 Task: Create a due date automation trigger when advanced on, on the tuesday of the week before a card is due add fields without custom field "Resume" set to a date between 1 and 7 days ago at 11:00 AM.
Action: Mouse moved to (845, 258)
Screenshot: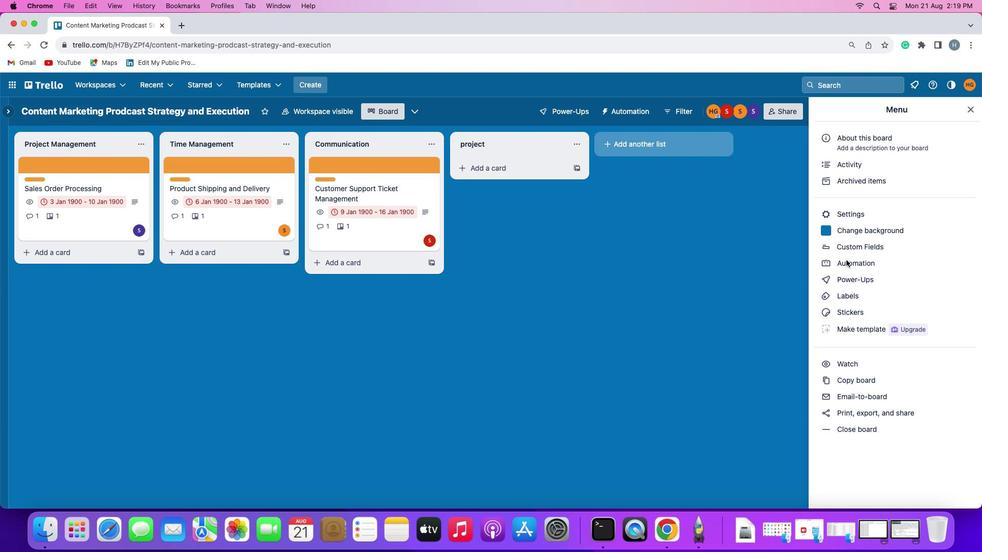 
Action: Mouse pressed left at (845, 258)
Screenshot: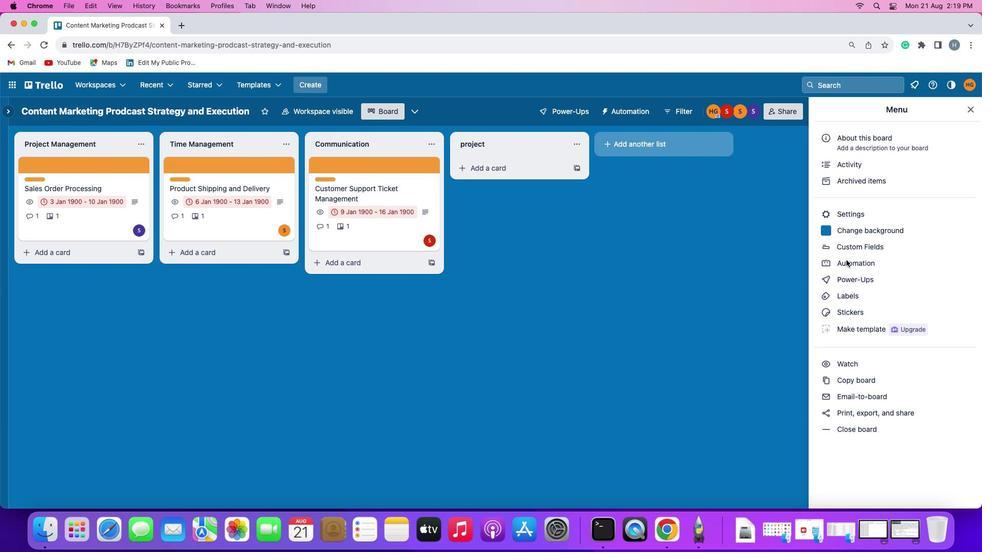 
Action: Mouse pressed left at (845, 258)
Screenshot: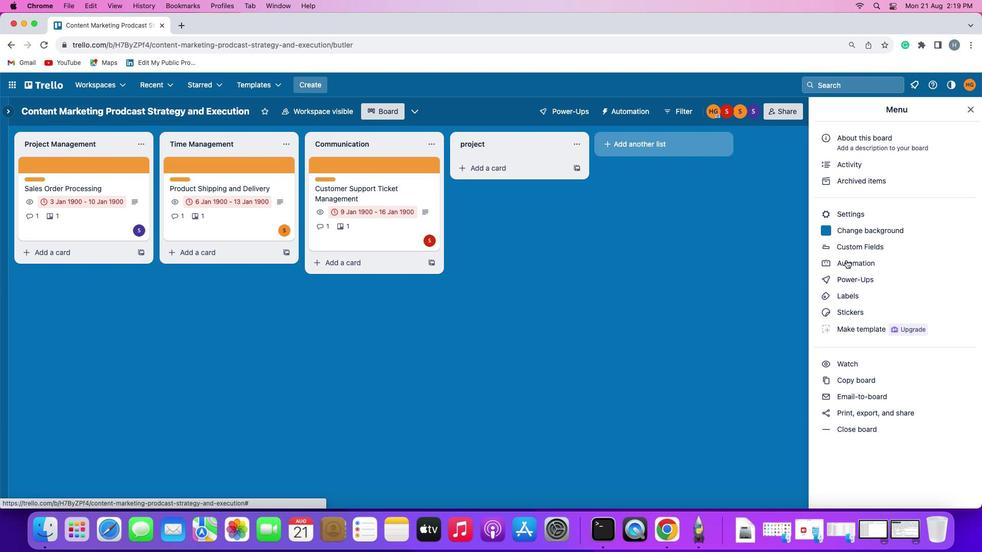 
Action: Mouse moved to (40, 242)
Screenshot: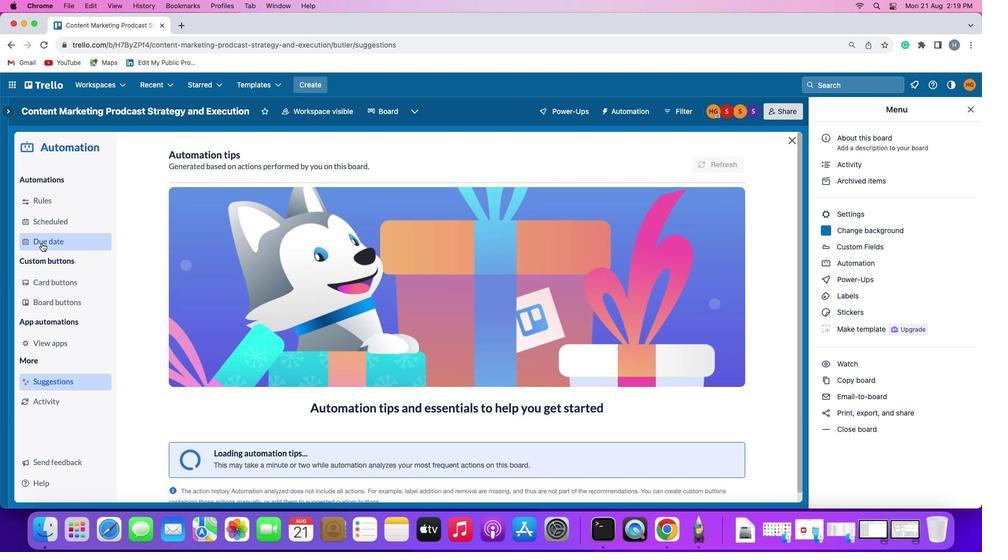 
Action: Mouse pressed left at (40, 242)
Screenshot: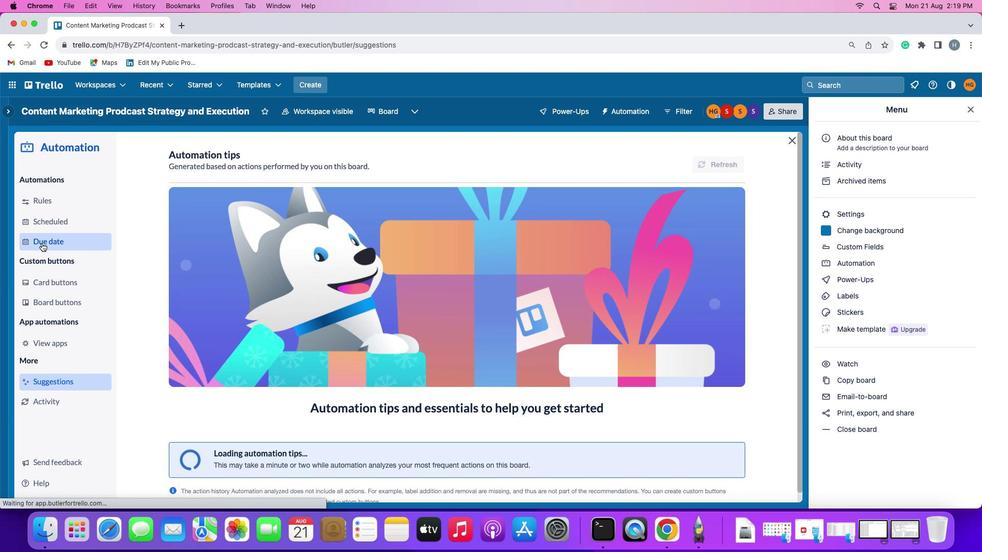 
Action: Mouse moved to (667, 154)
Screenshot: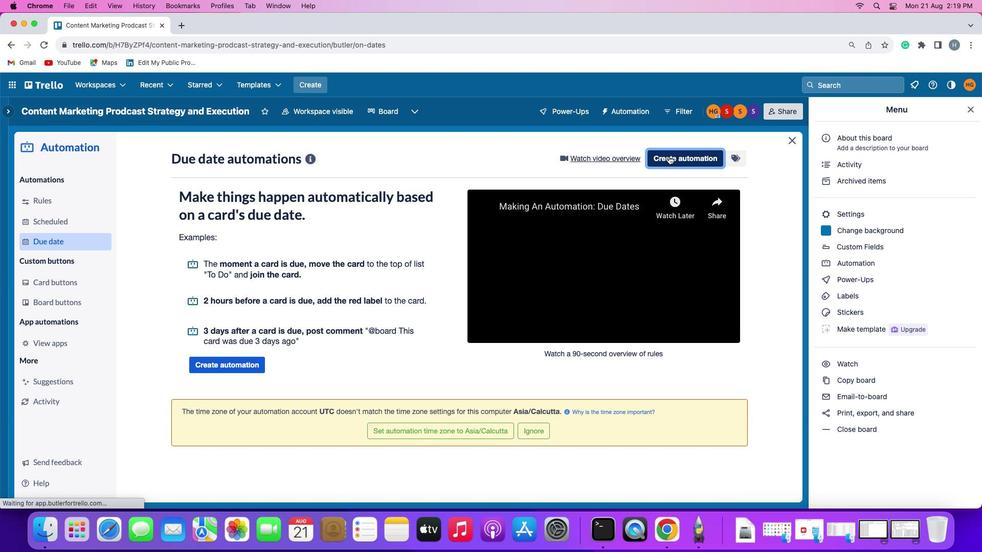 
Action: Mouse pressed left at (667, 154)
Screenshot: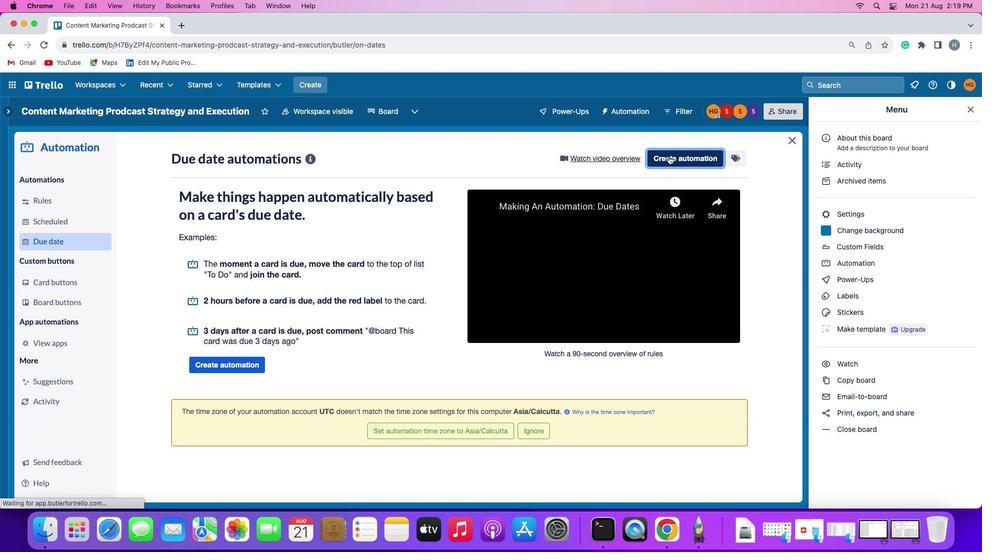 
Action: Mouse moved to (209, 257)
Screenshot: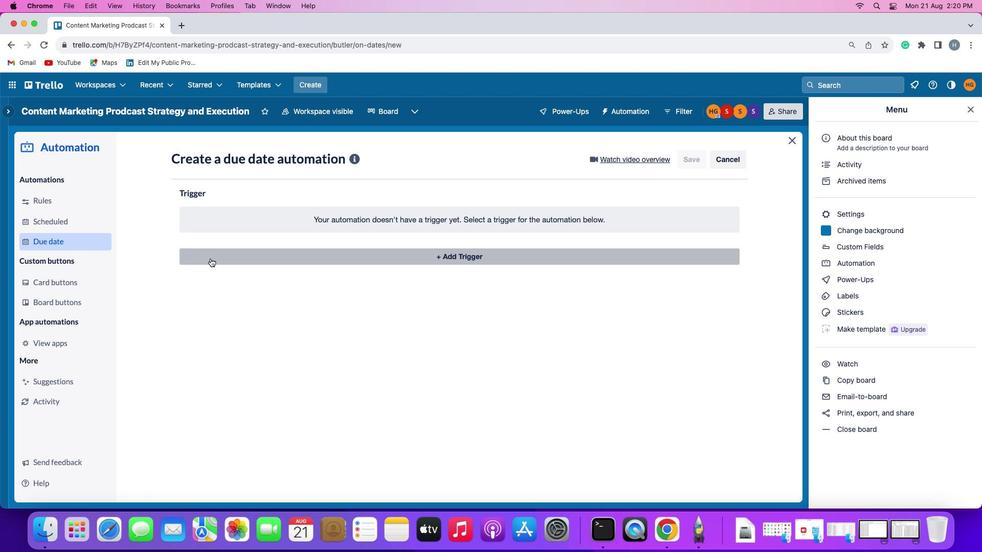 
Action: Mouse pressed left at (209, 257)
Screenshot: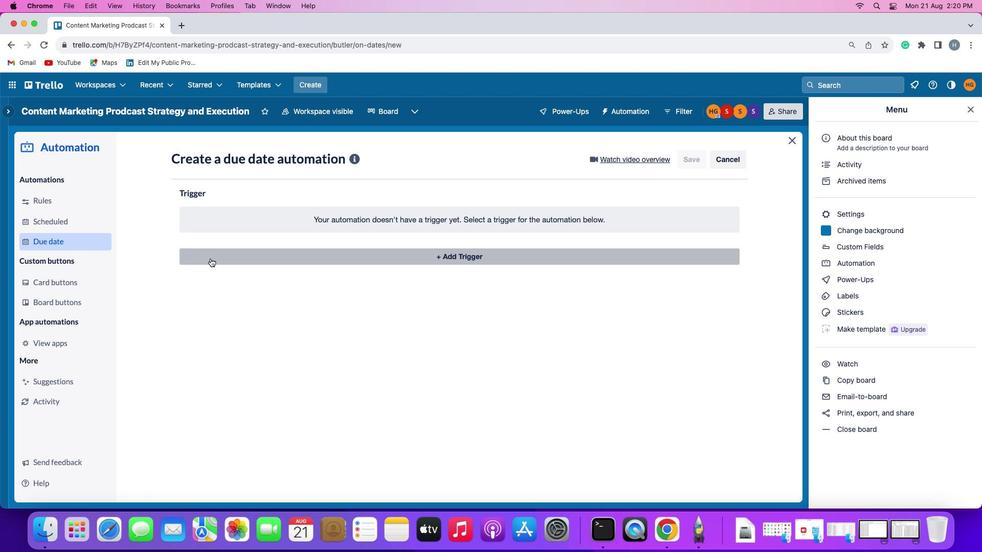 
Action: Mouse moved to (221, 444)
Screenshot: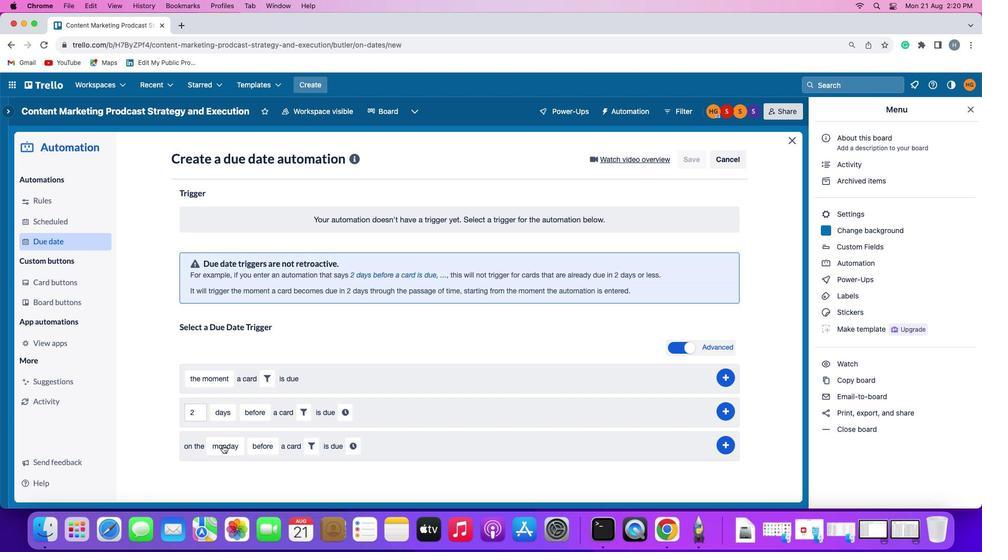 
Action: Mouse pressed left at (221, 444)
Screenshot: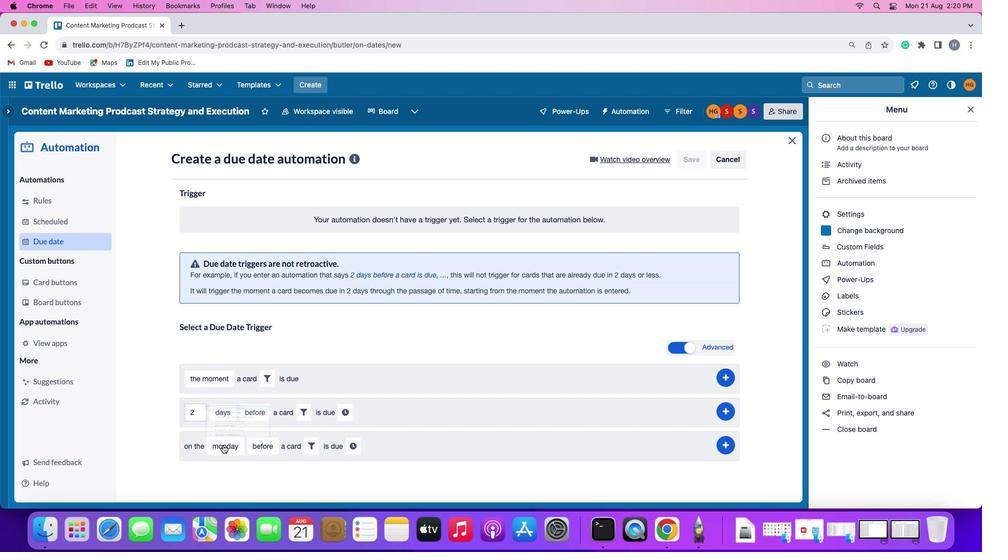 
Action: Mouse moved to (240, 324)
Screenshot: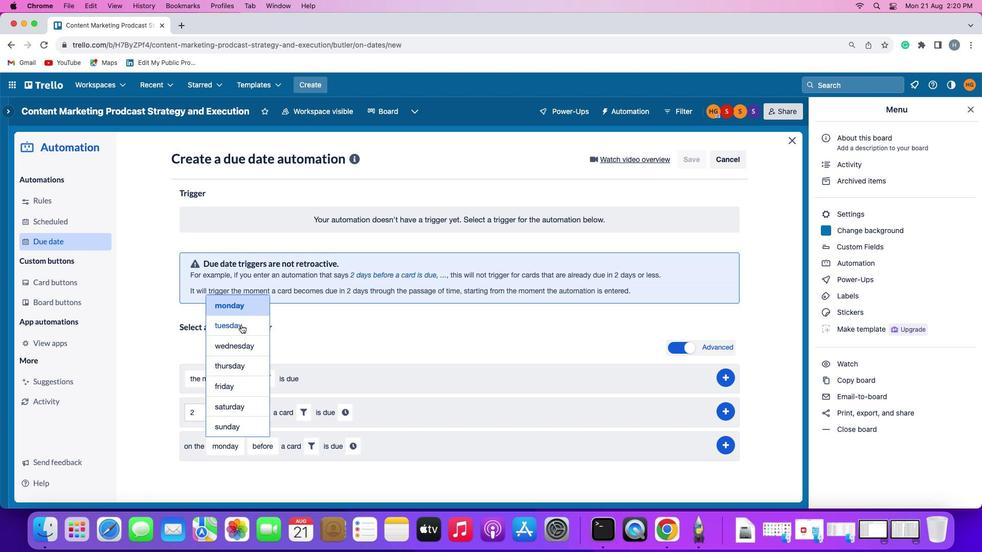 
Action: Mouse pressed left at (240, 324)
Screenshot: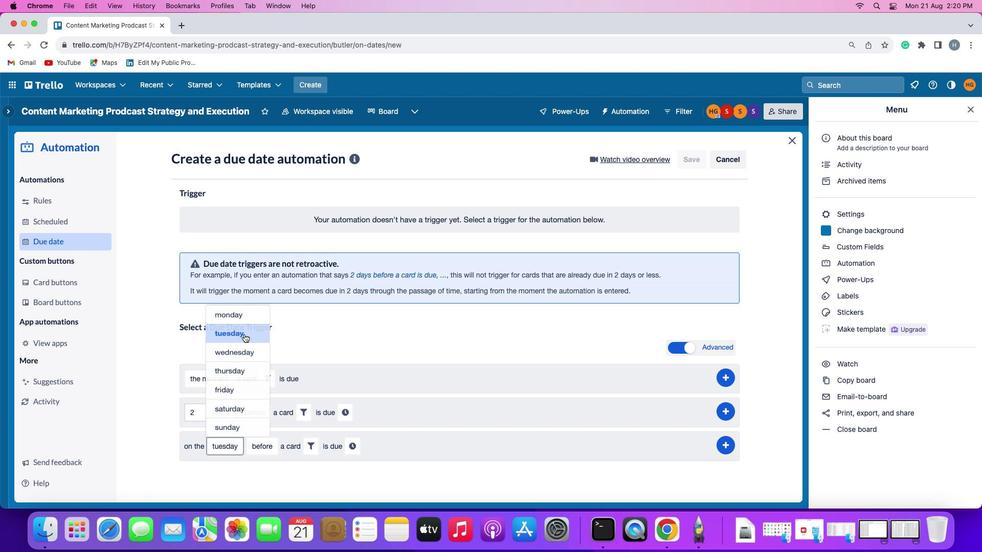 
Action: Mouse moved to (268, 444)
Screenshot: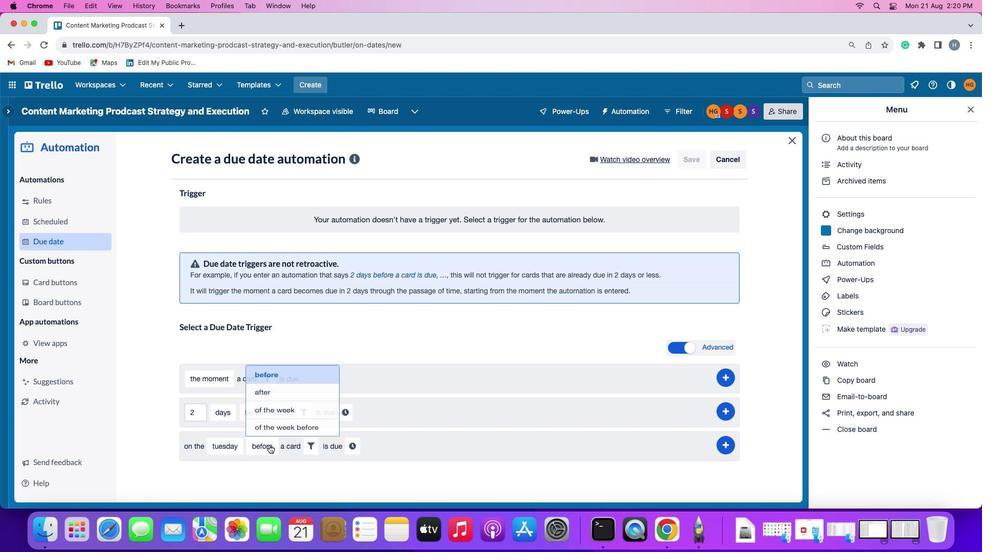 
Action: Mouse pressed left at (268, 444)
Screenshot: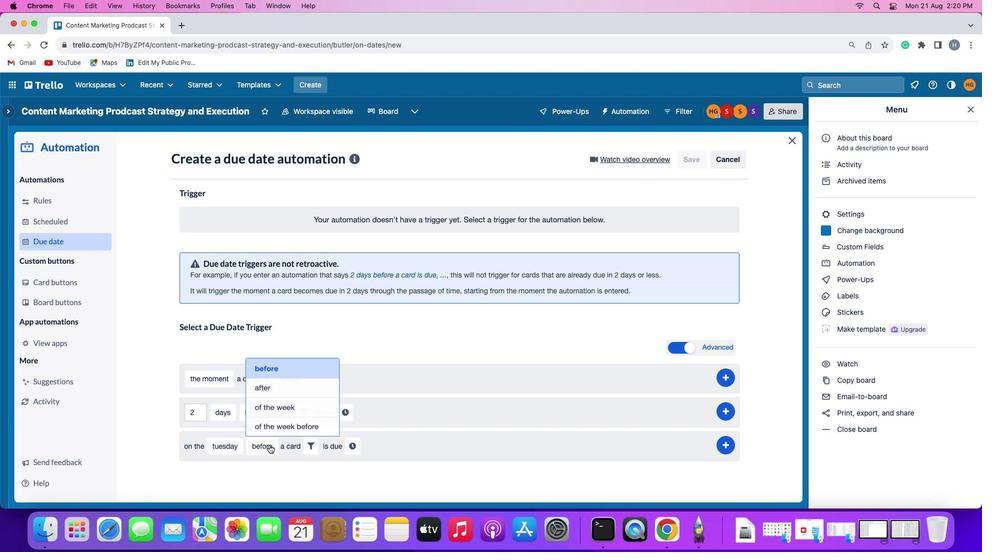 
Action: Mouse moved to (275, 426)
Screenshot: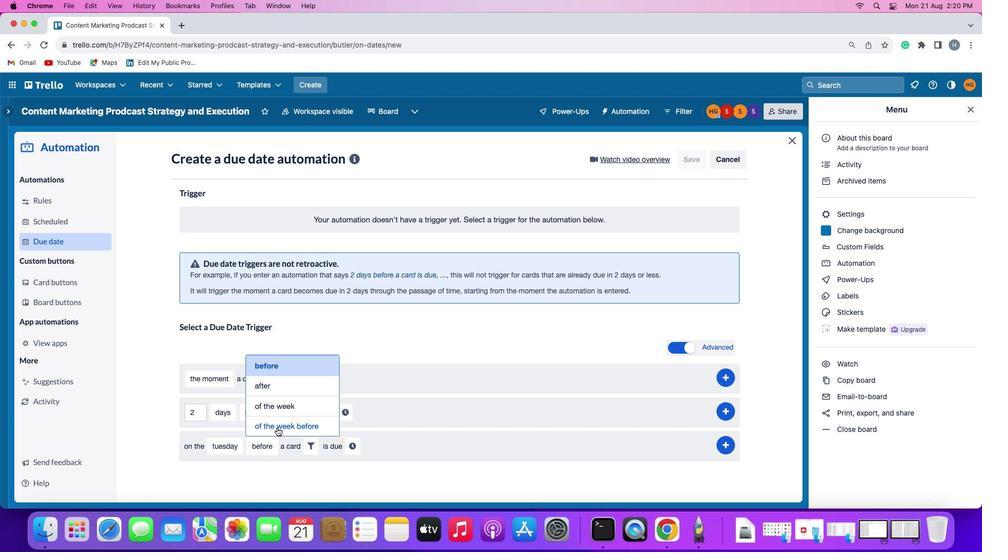
Action: Mouse pressed left at (275, 426)
Screenshot: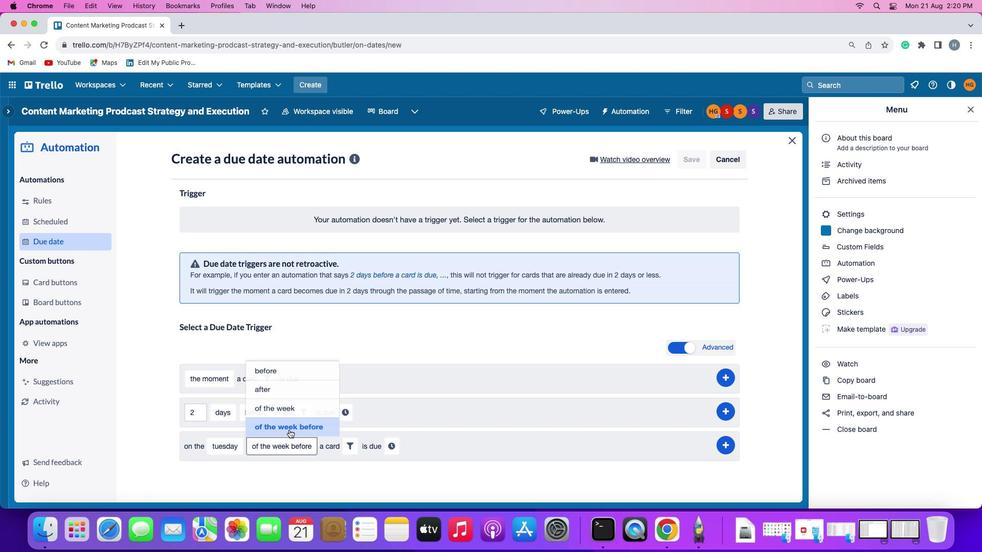 
Action: Mouse moved to (344, 441)
Screenshot: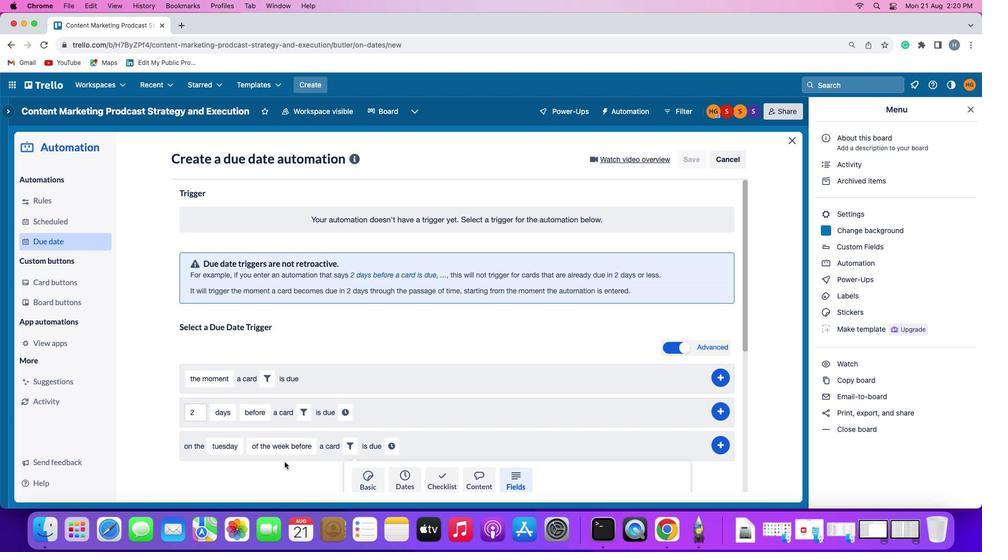 
Action: Mouse pressed left at (344, 441)
Screenshot: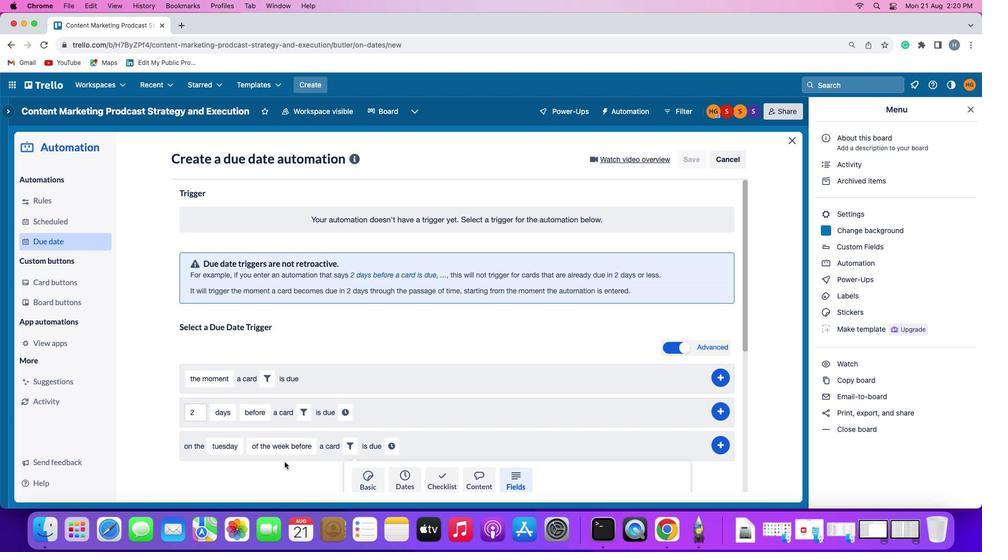 
Action: Mouse moved to (281, 461)
Screenshot: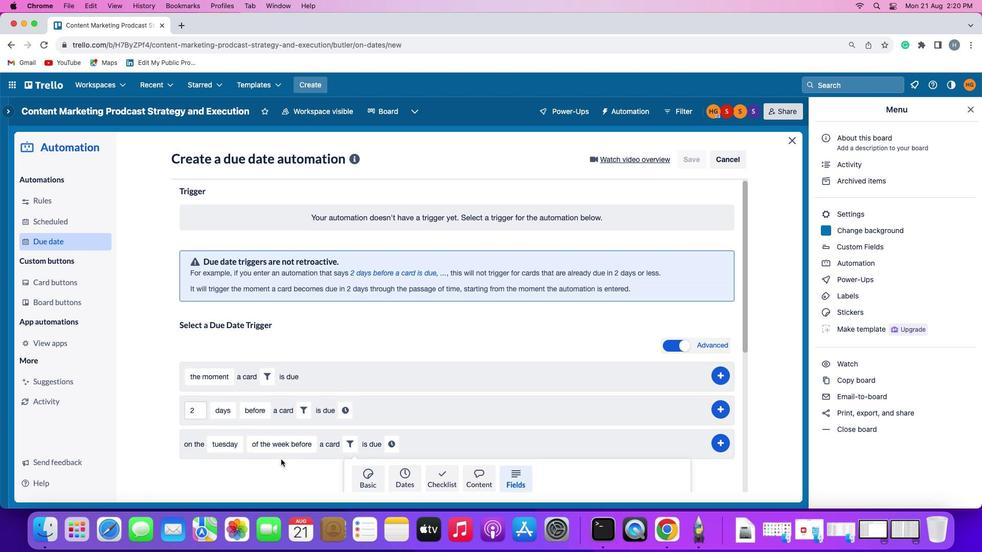 
Action: Mouse scrolled (281, 461) with delta (0, -1)
Screenshot: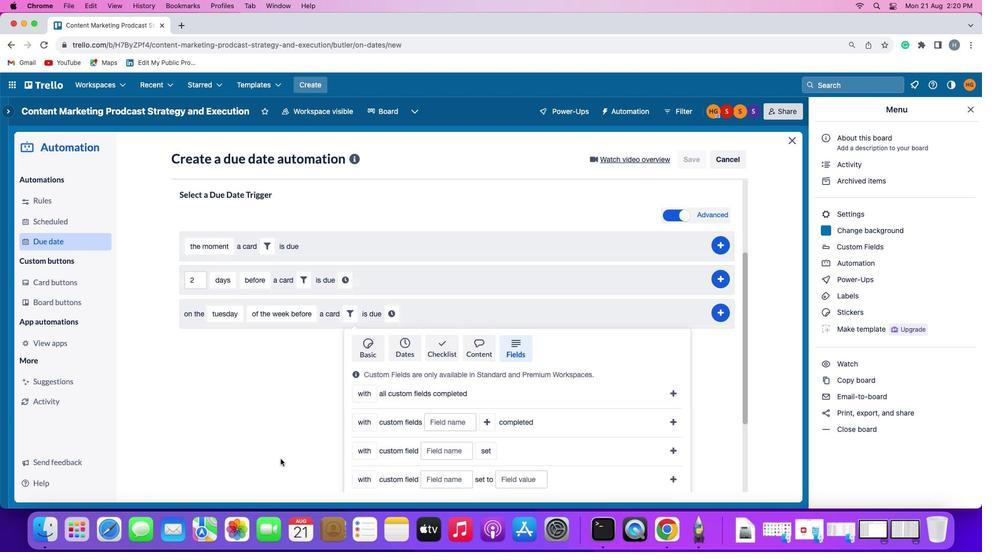 
Action: Mouse scrolled (281, 461) with delta (0, -1)
Screenshot: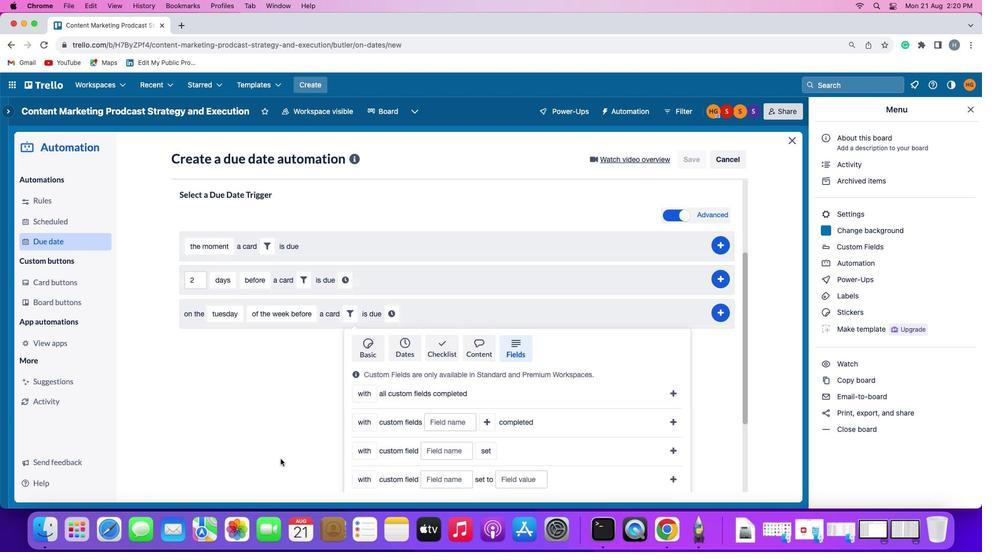 
Action: Mouse scrolled (281, 461) with delta (0, -2)
Screenshot: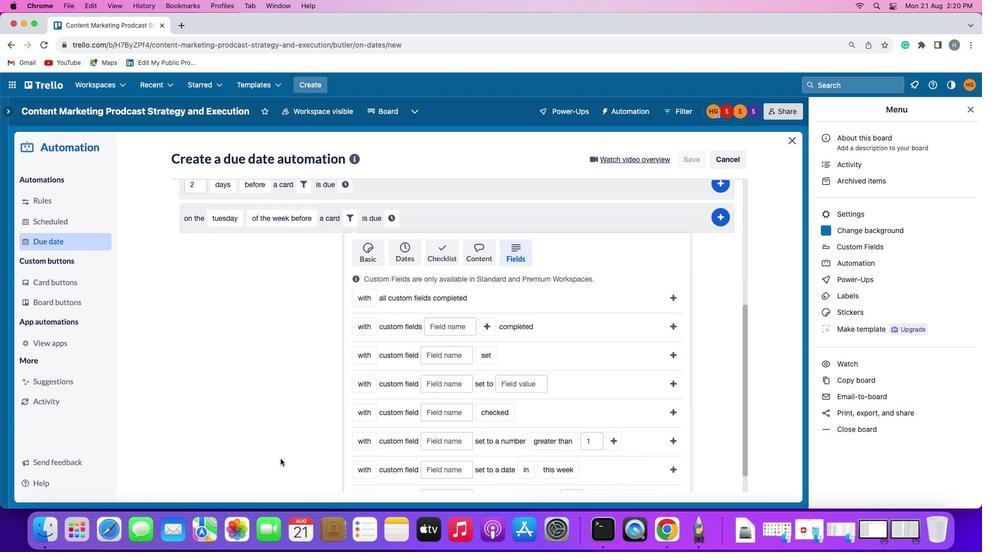 
Action: Mouse moved to (280, 461)
Screenshot: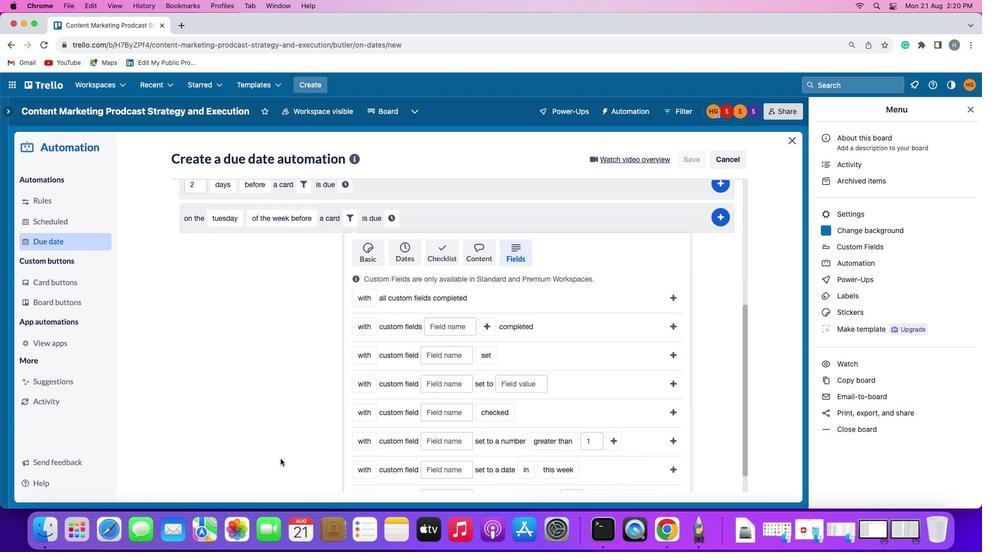 
Action: Mouse scrolled (280, 461) with delta (0, -3)
Screenshot: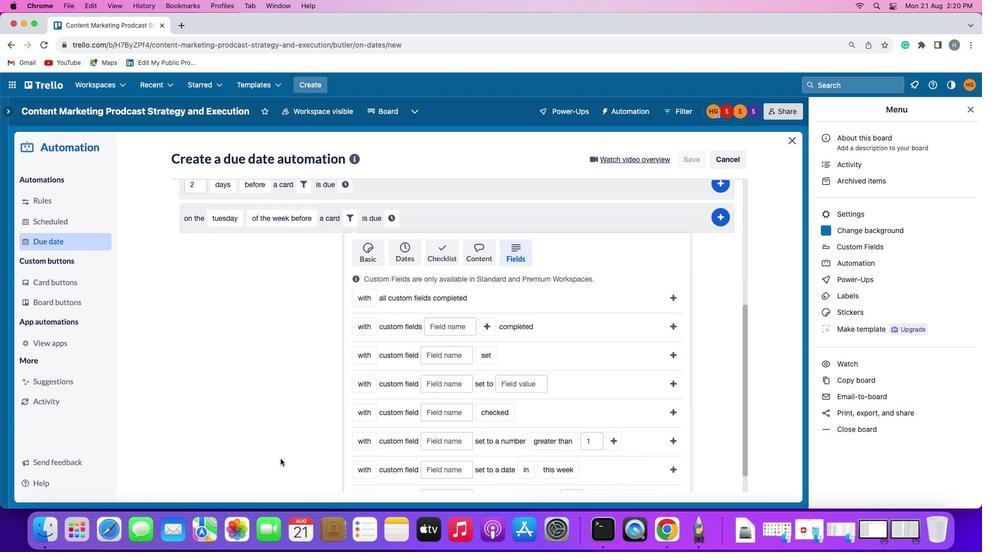 
Action: Mouse moved to (279, 458)
Screenshot: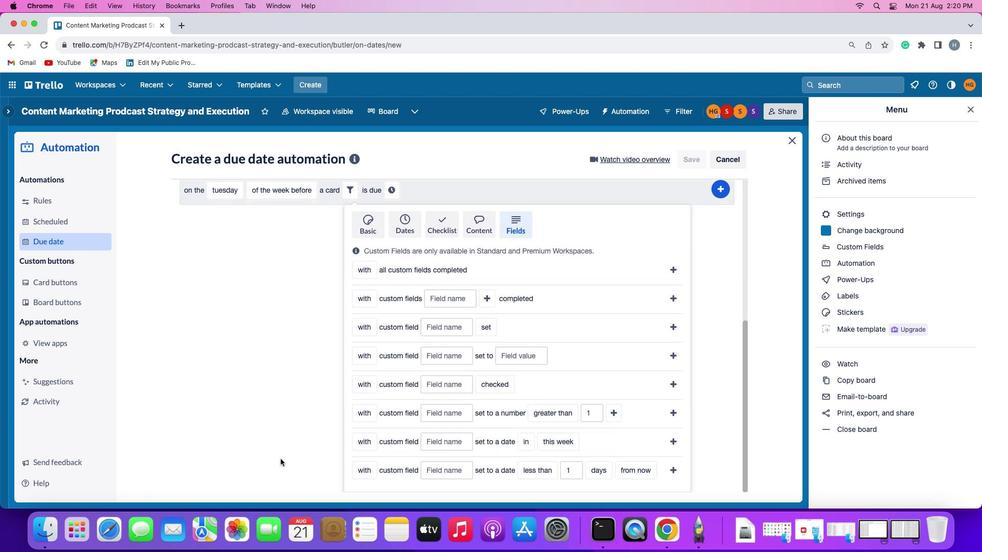 
Action: Mouse scrolled (279, 458) with delta (0, -3)
Screenshot: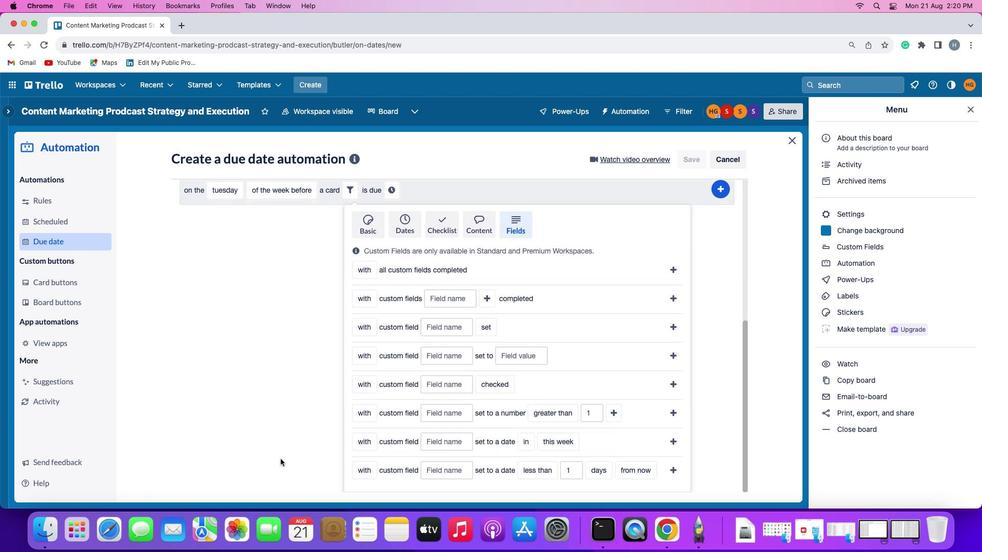 
Action: Mouse moved to (280, 457)
Screenshot: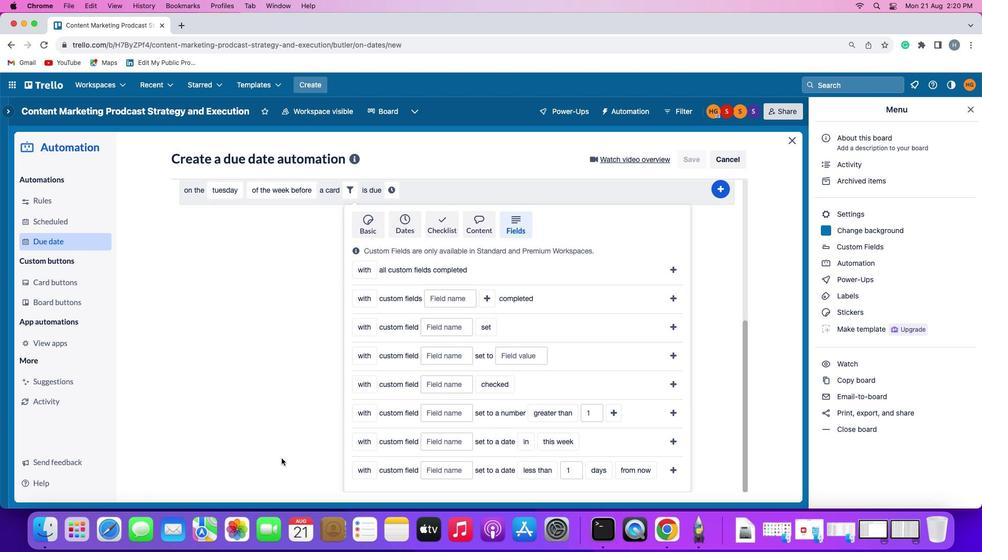 
Action: Mouse scrolled (280, 457) with delta (0, -1)
Screenshot: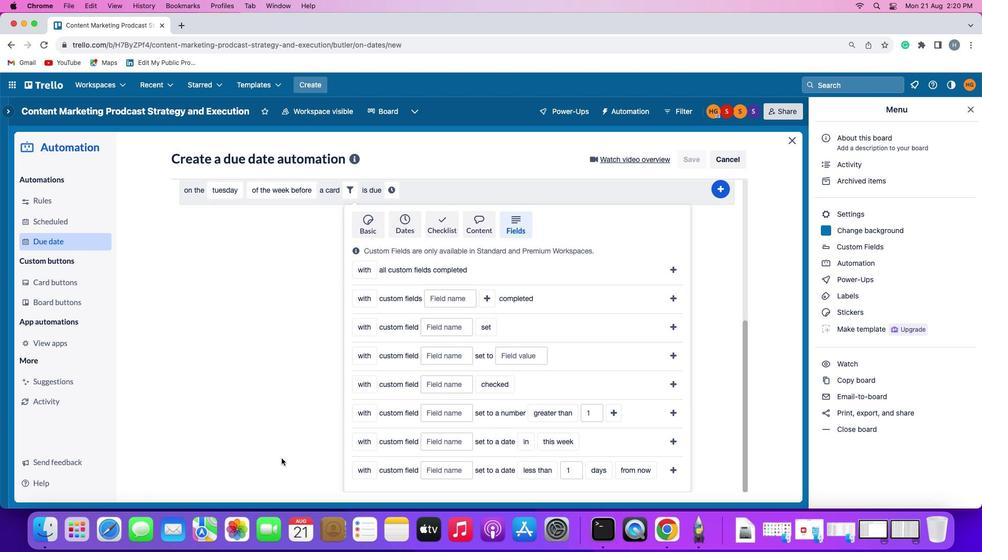 
Action: Mouse scrolled (280, 457) with delta (0, -1)
Screenshot: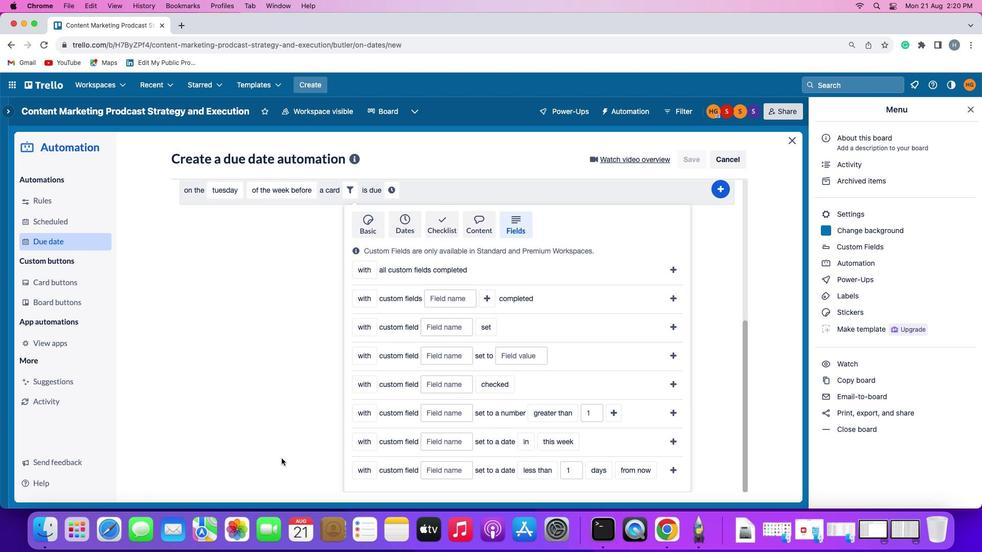 
Action: Mouse scrolled (280, 457) with delta (0, -2)
Screenshot: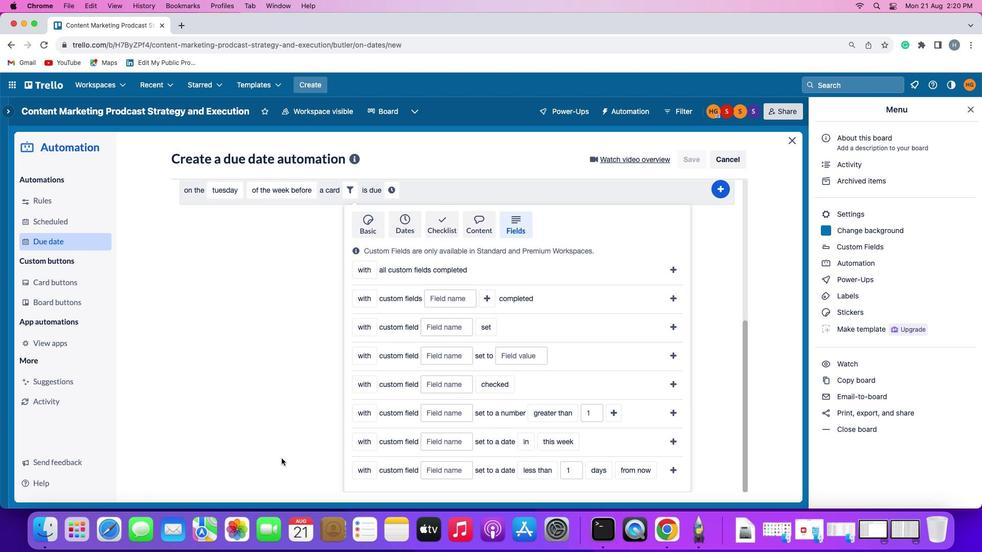 
Action: Mouse scrolled (280, 457) with delta (0, -3)
Screenshot: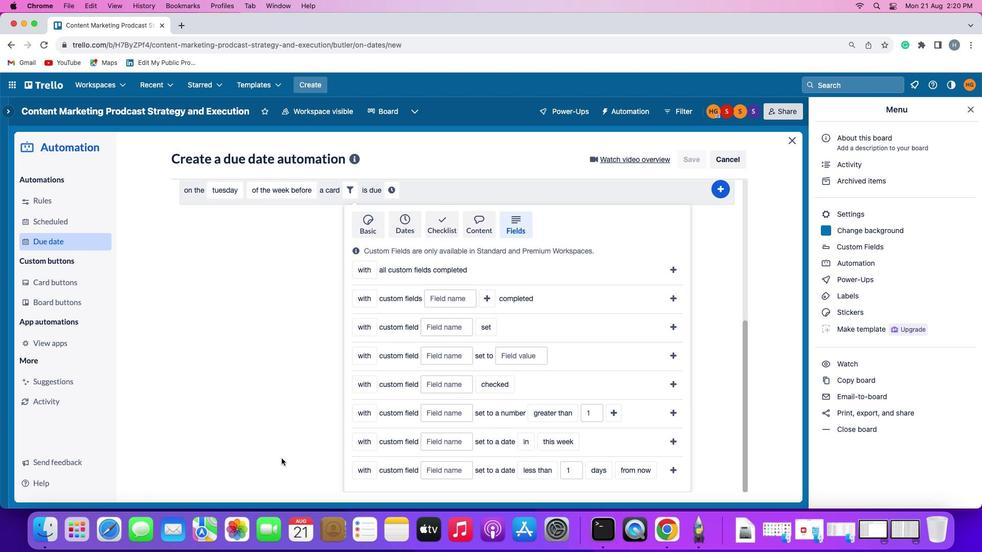
Action: Mouse scrolled (280, 457) with delta (0, -3)
Screenshot: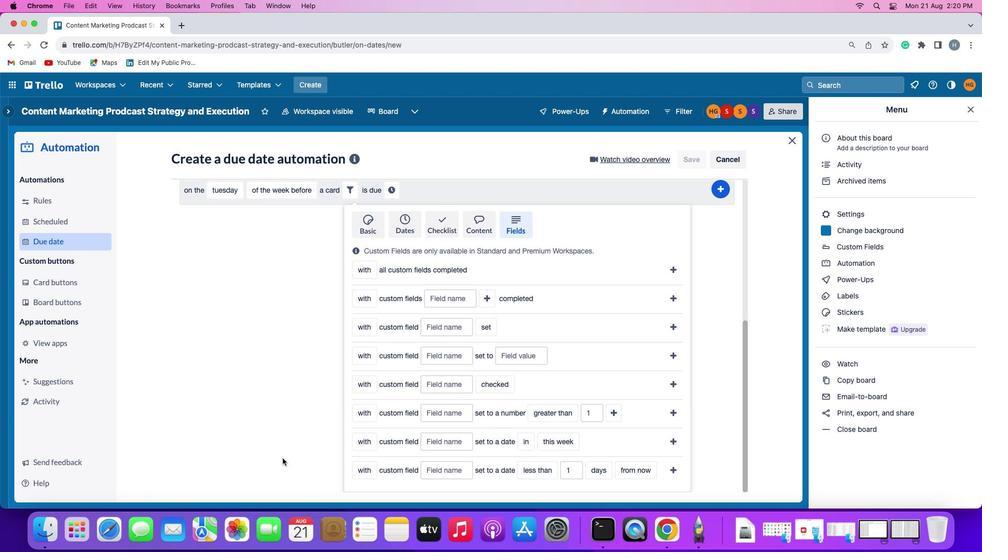 
Action: Mouse moved to (353, 467)
Screenshot: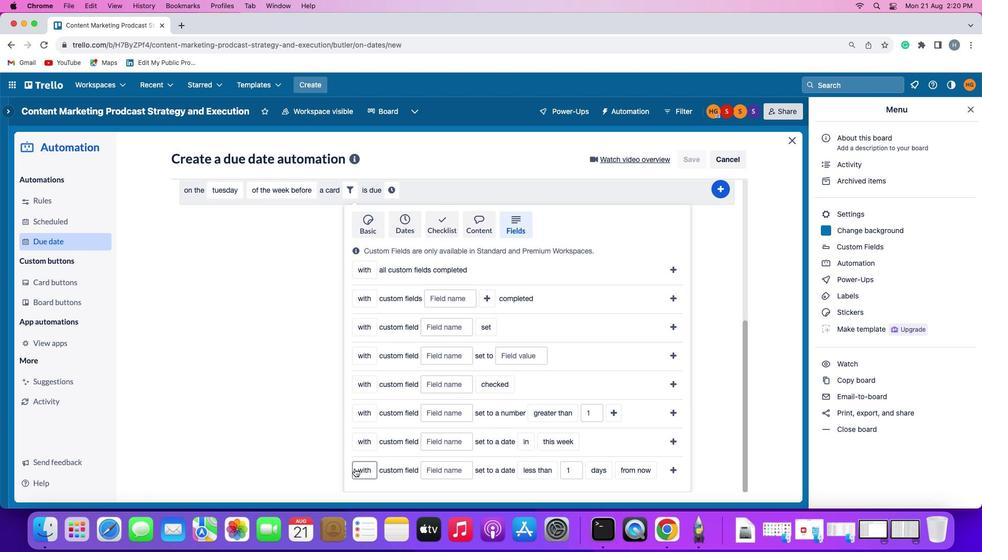 
Action: Mouse pressed left at (353, 467)
Screenshot: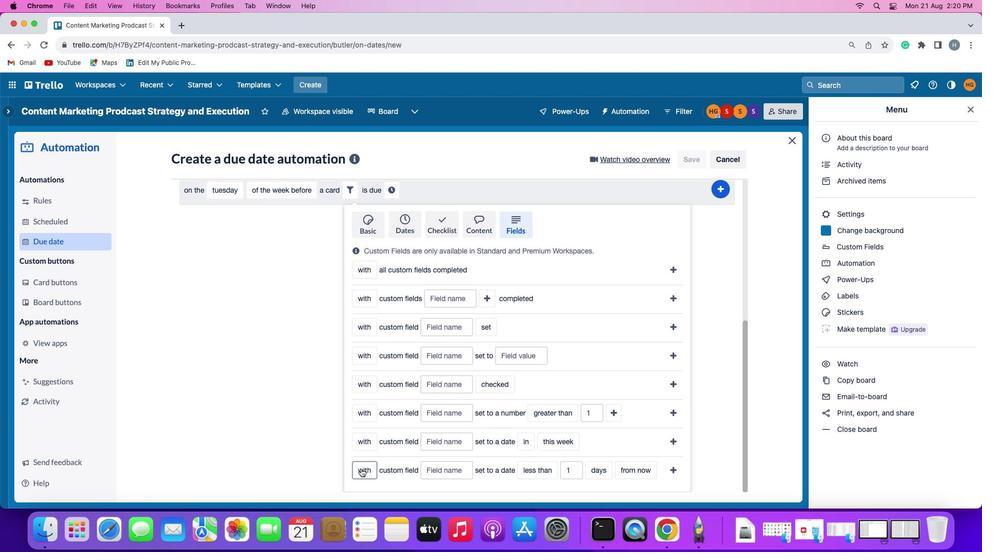 
Action: Mouse moved to (373, 457)
Screenshot: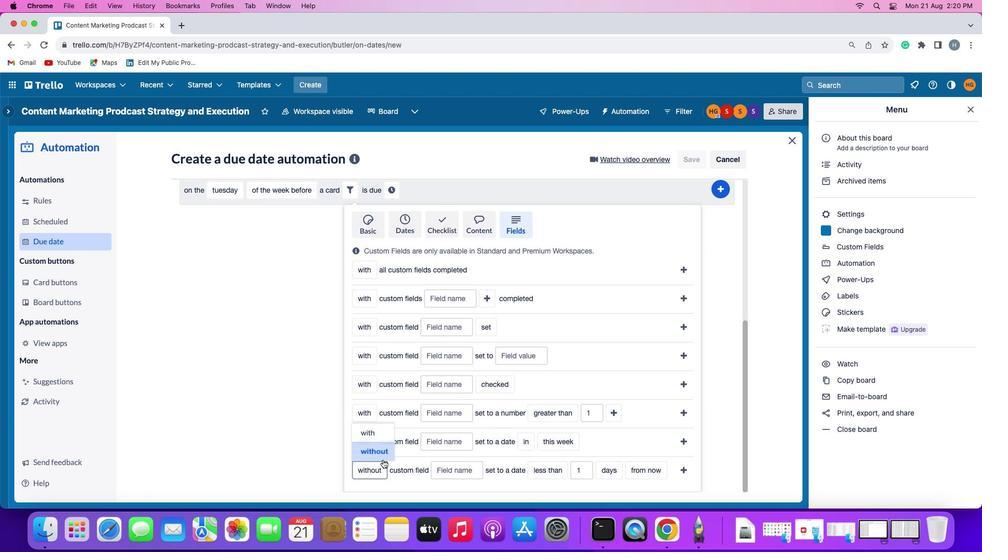
Action: Mouse pressed left at (373, 457)
Screenshot: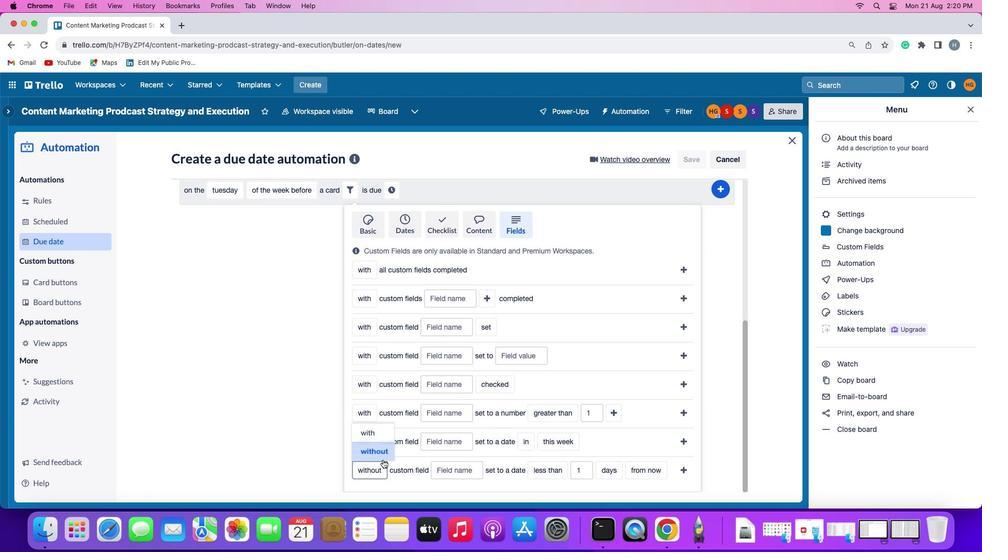 
Action: Mouse moved to (455, 468)
Screenshot: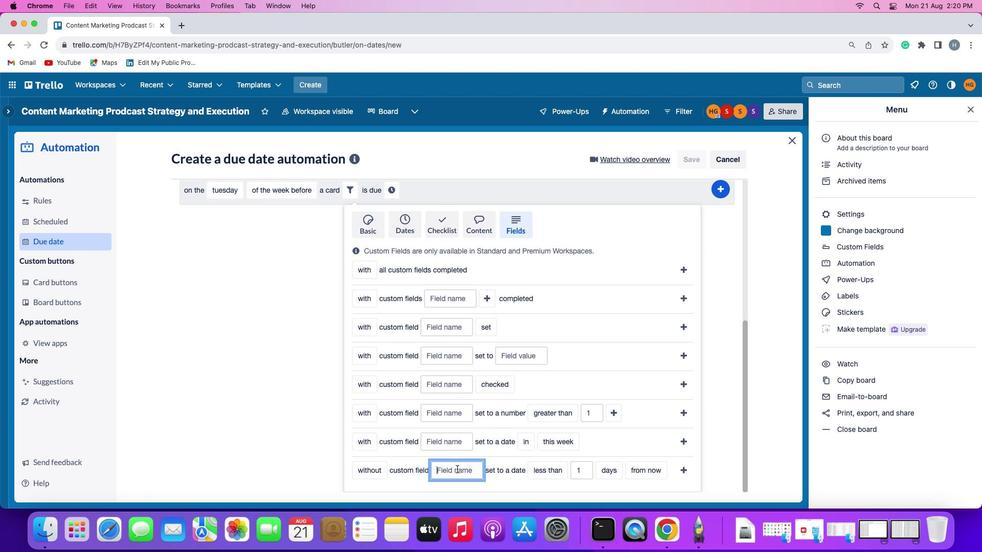 
Action: Mouse pressed left at (455, 468)
Screenshot: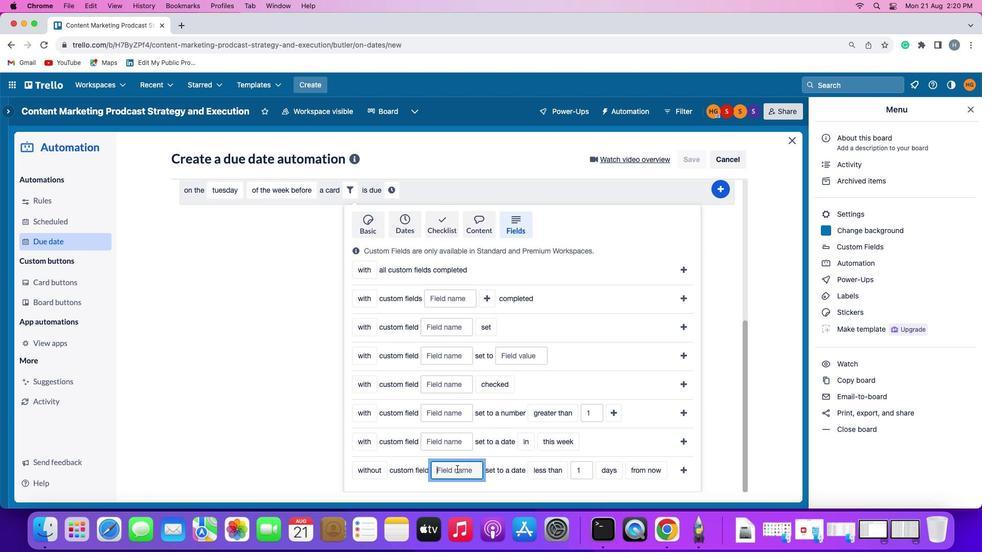 
Action: Key pressed Key.shift'R''e''s''u'
Screenshot: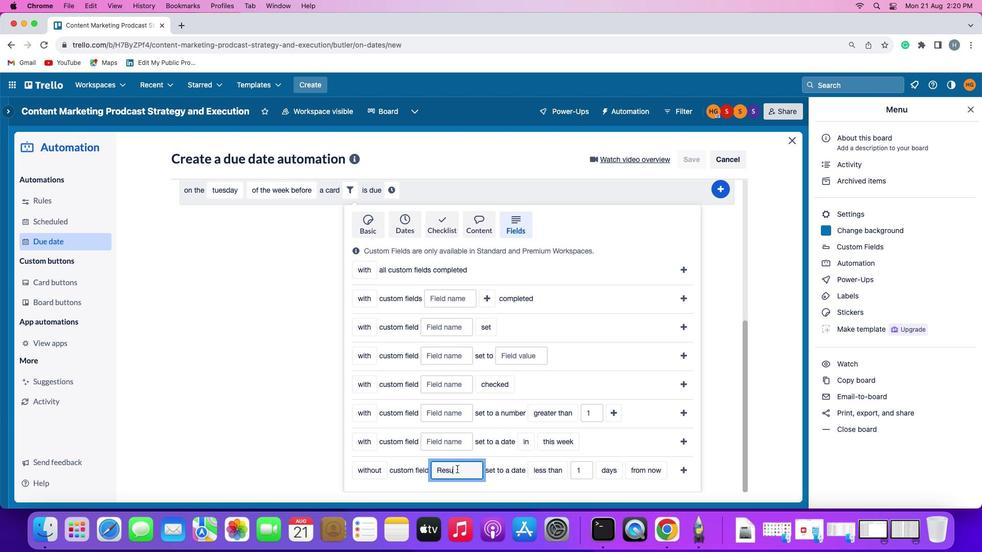 
Action: Mouse moved to (455, 468)
Screenshot: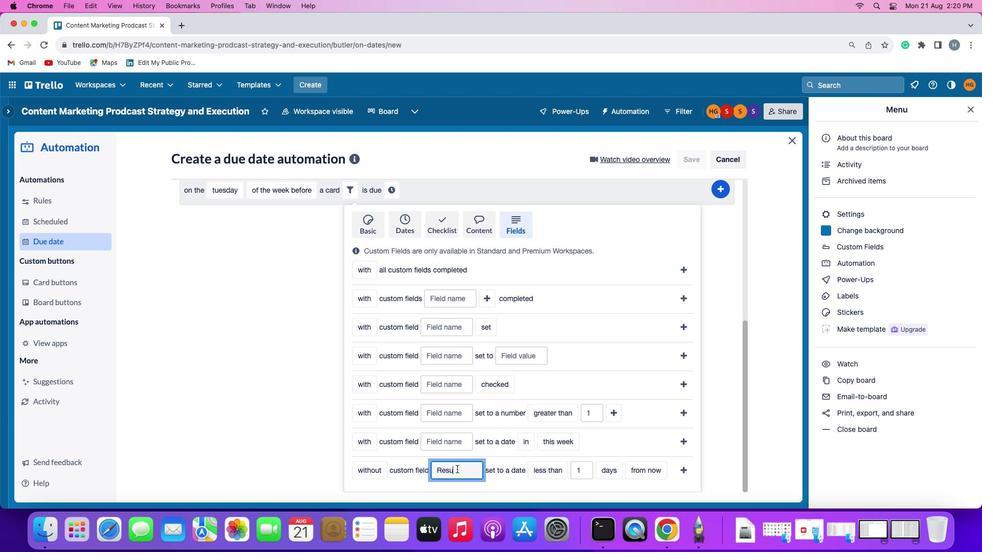 
Action: Key pressed 'm''e'
Screenshot: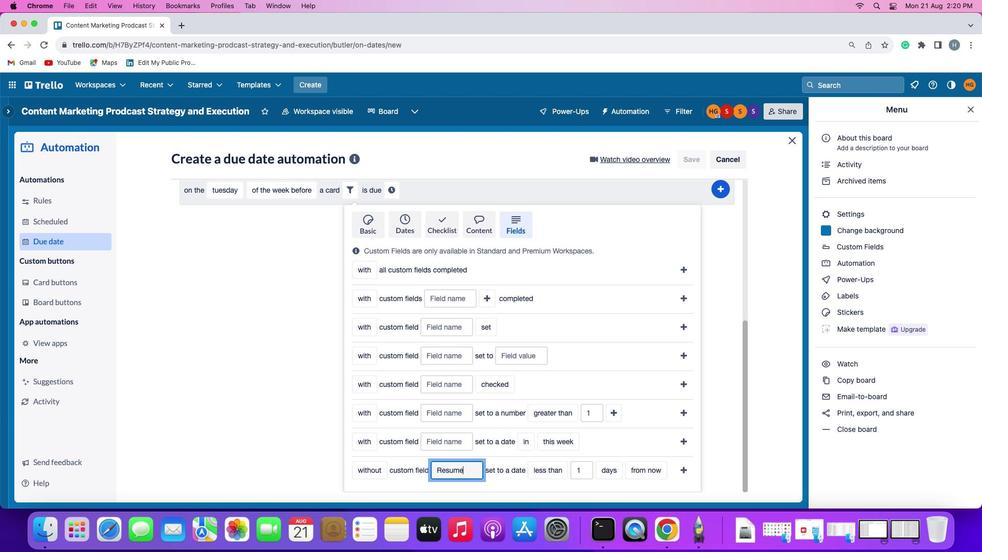 
Action: Mouse moved to (542, 465)
Screenshot: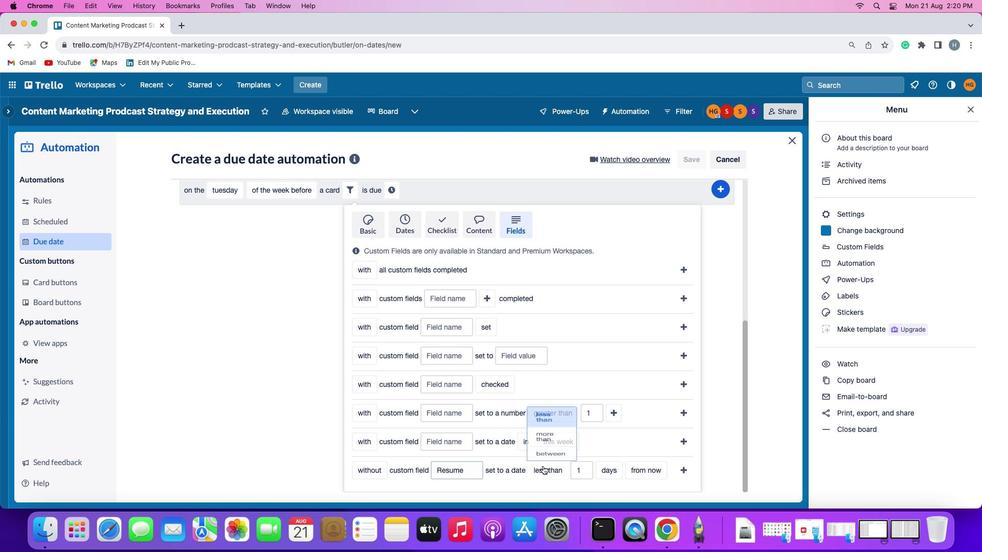 
Action: Mouse pressed left at (542, 465)
Screenshot: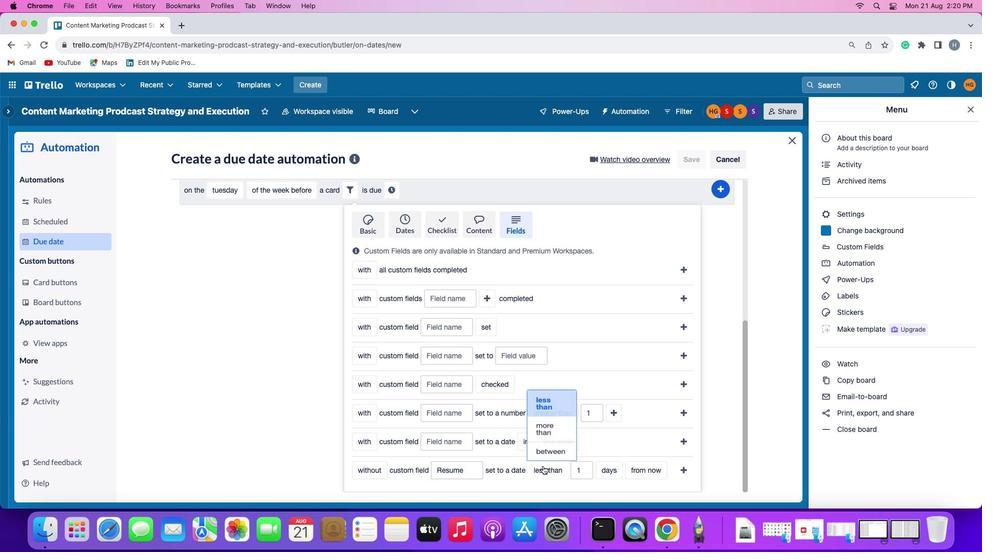 
Action: Mouse moved to (545, 452)
Screenshot: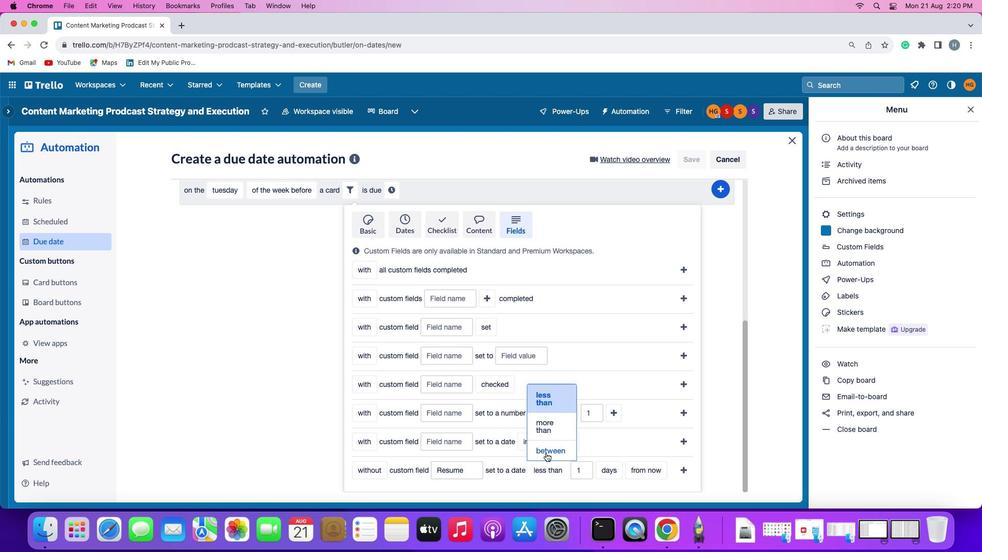 
Action: Mouse pressed left at (545, 452)
Screenshot: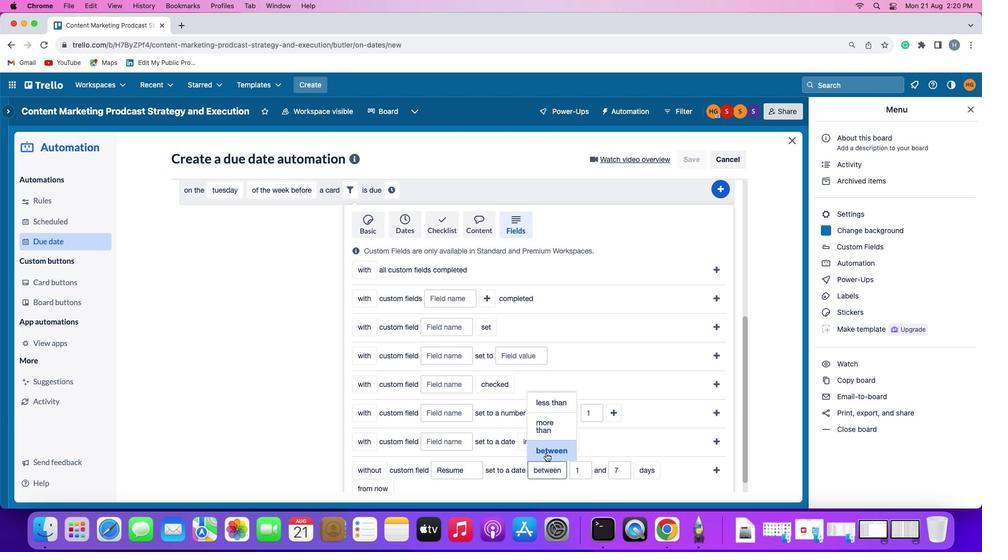 
Action: Mouse moved to (645, 471)
Screenshot: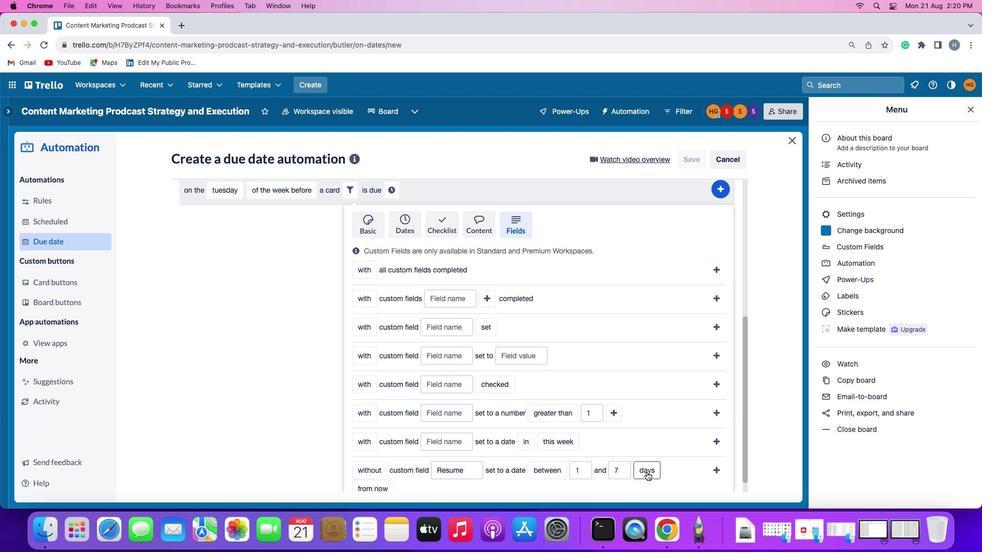 
Action: Mouse pressed left at (645, 471)
Screenshot: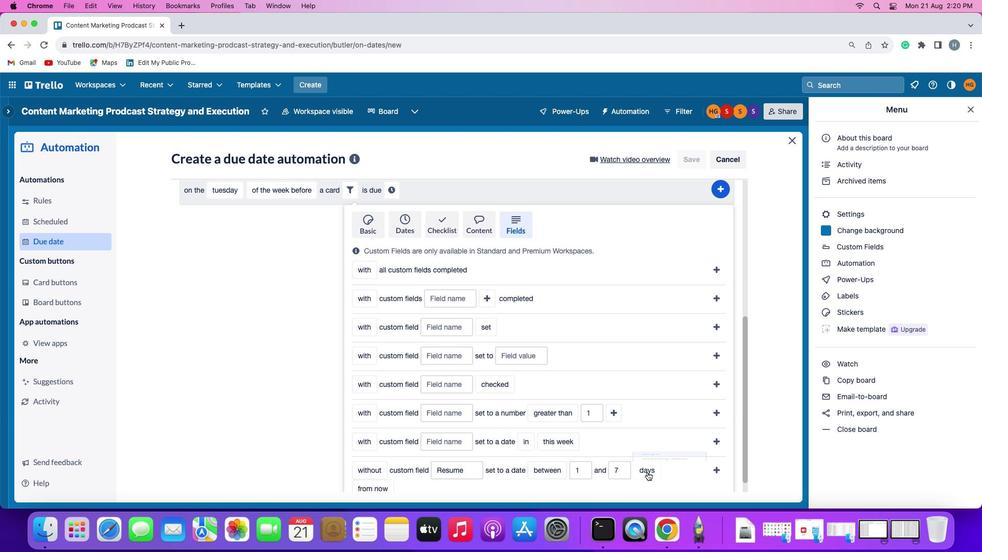 
Action: Mouse moved to (654, 430)
Screenshot: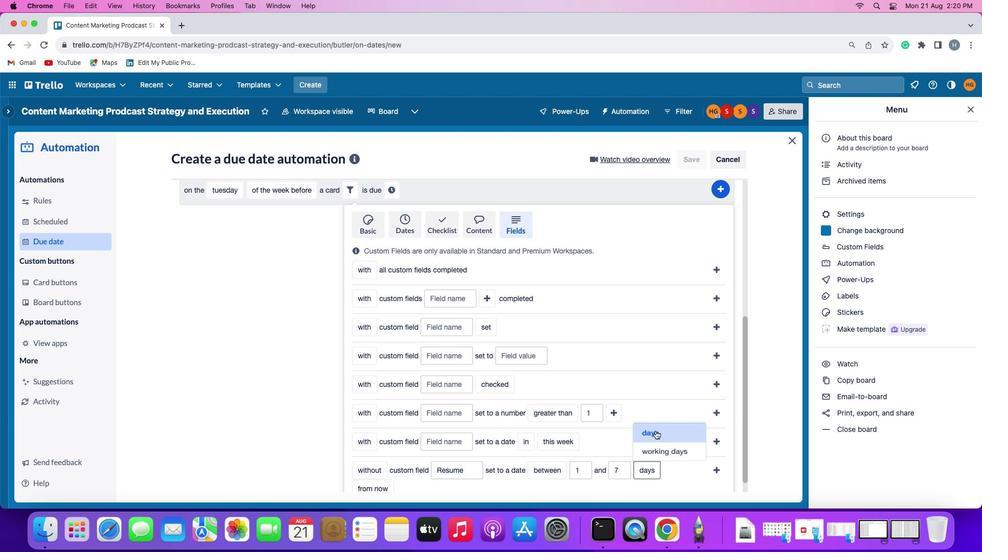 
Action: Mouse pressed left at (654, 430)
Screenshot: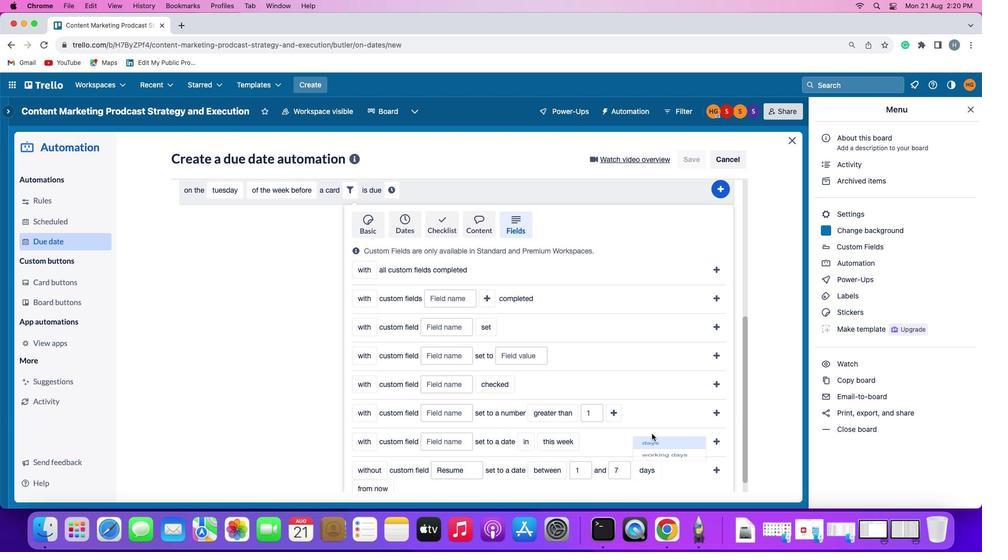 
Action: Mouse moved to (379, 482)
Screenshot: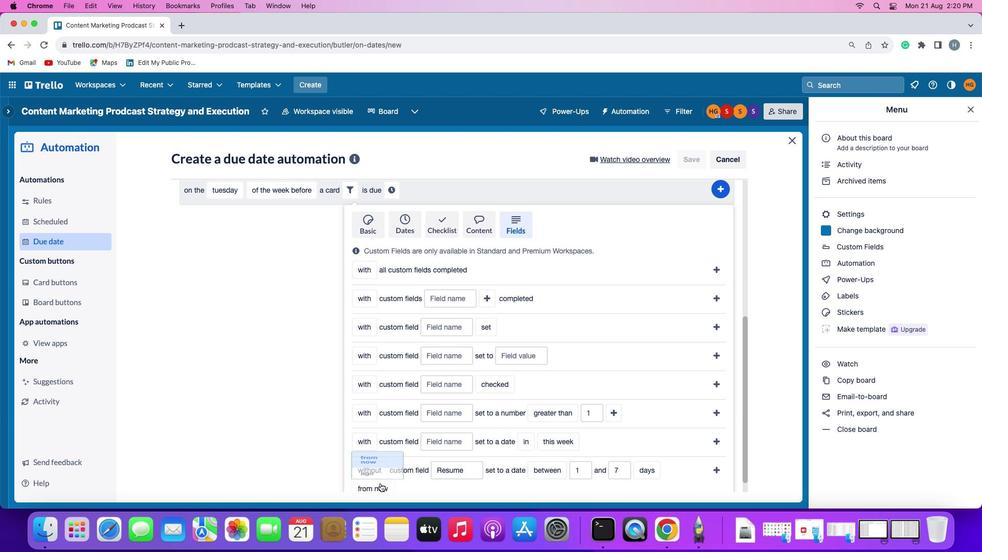 
Action: Mouse pressed left at (379, 482)
Screenshot: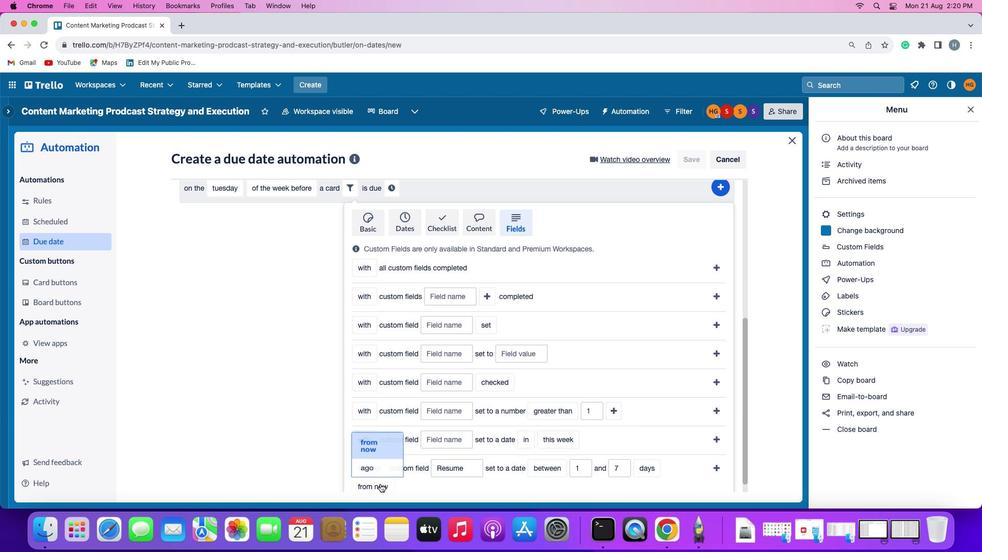 
Action: Mouse moved to (383, 468)
Screenshot: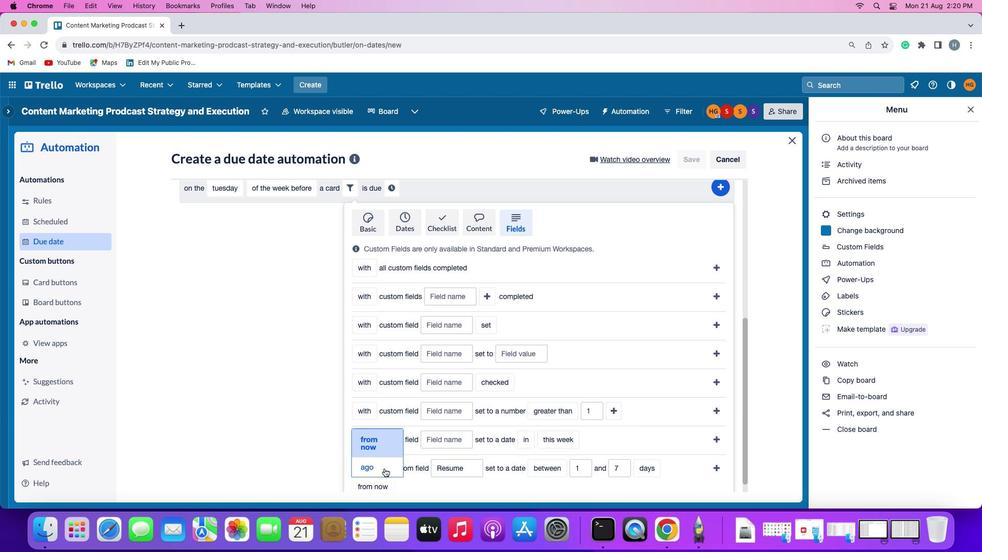
Action: Mouse pressed left at (383, 468)
Screenshot: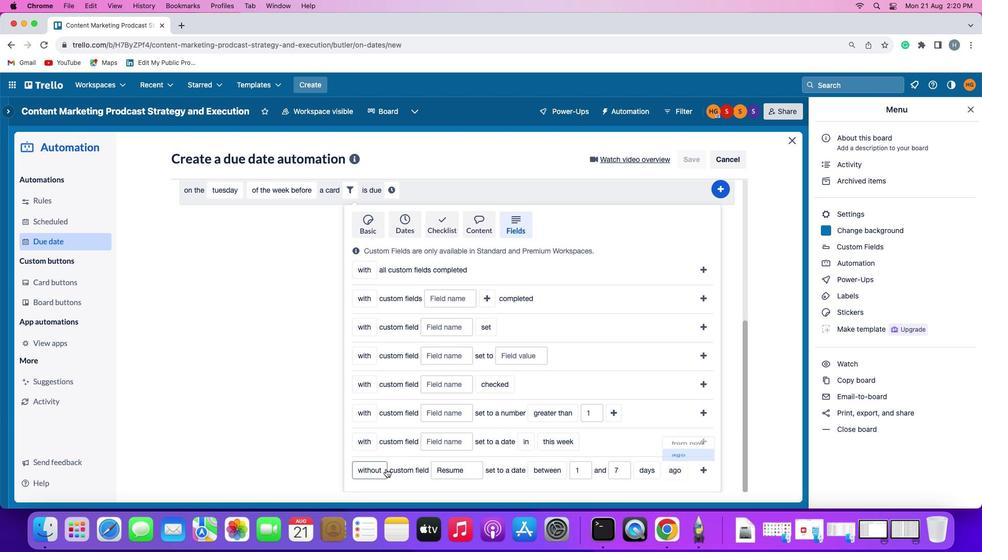 
Action: Mouse moved to (700, 465)
Screenshot: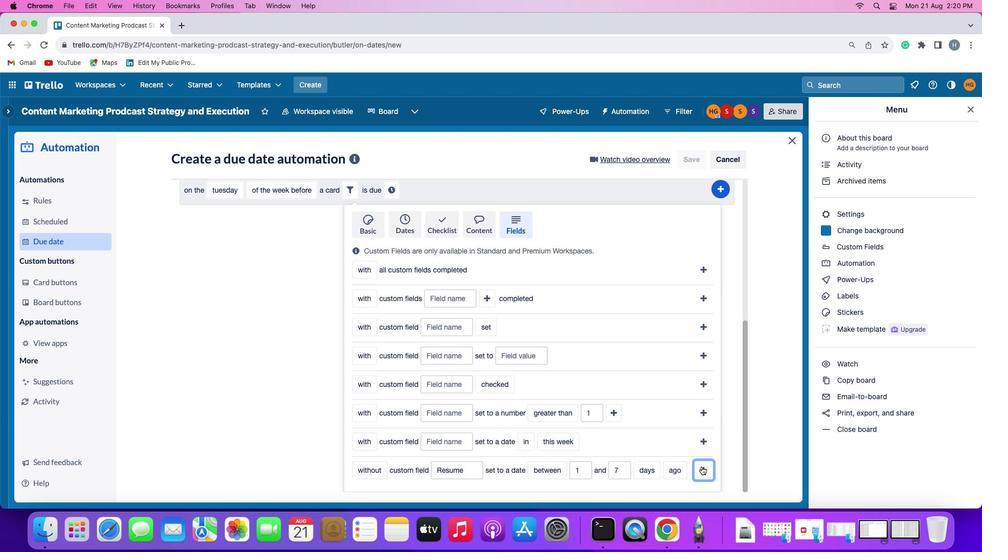 
Action: Mouse pressed left at (700, 465)
Screenshot: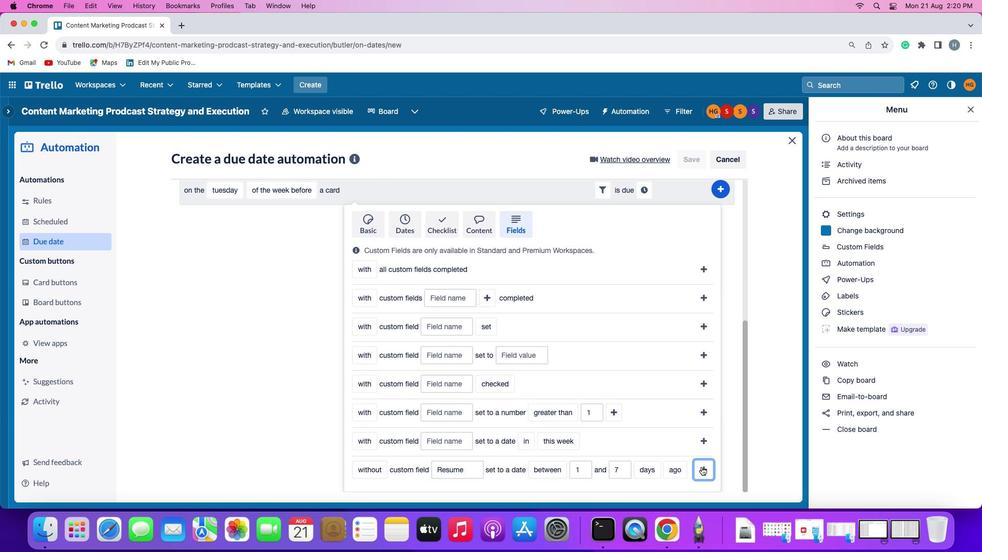 
Action: Mouse moved to (647, 447)
Screenshot: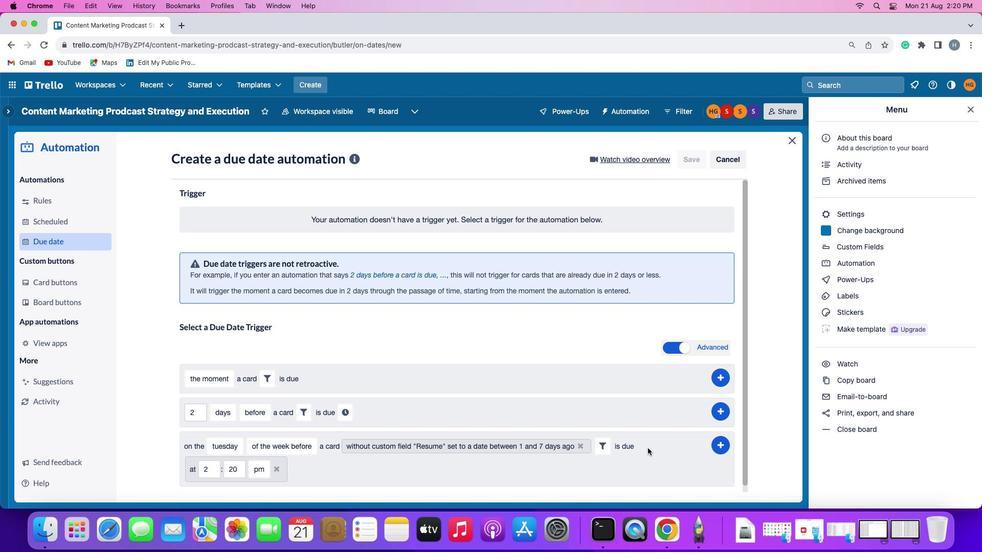 
Action: Mouse pressed left at (647, 447)
Screenshot: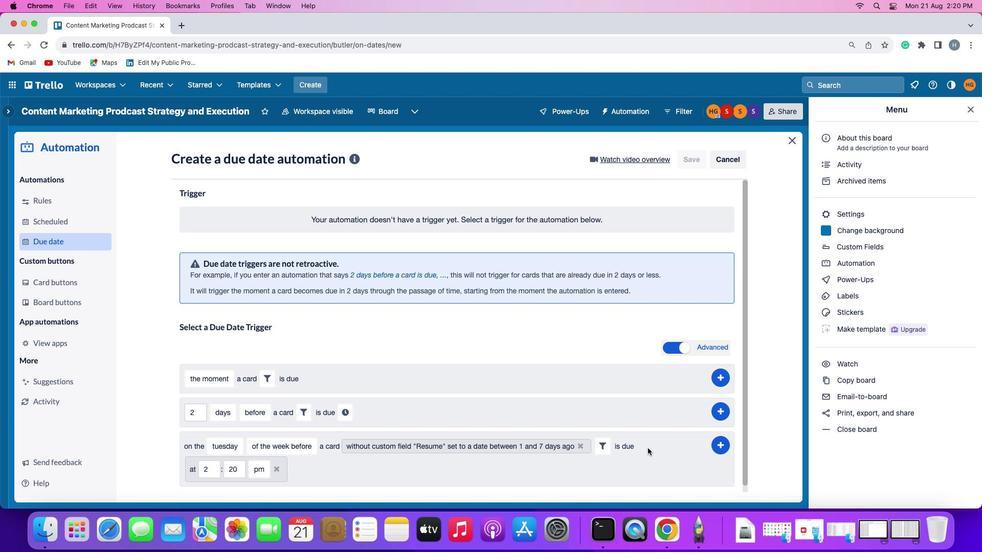 
Action: Mouse moved to (205, 468)
Screenshot: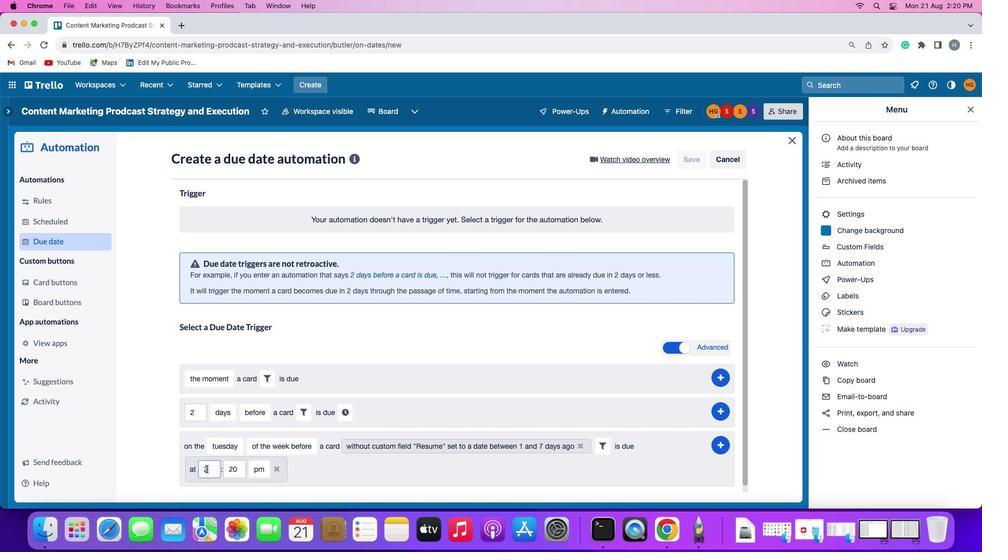 
Action: Mouse pressed left at (205, 468)
Screenshot: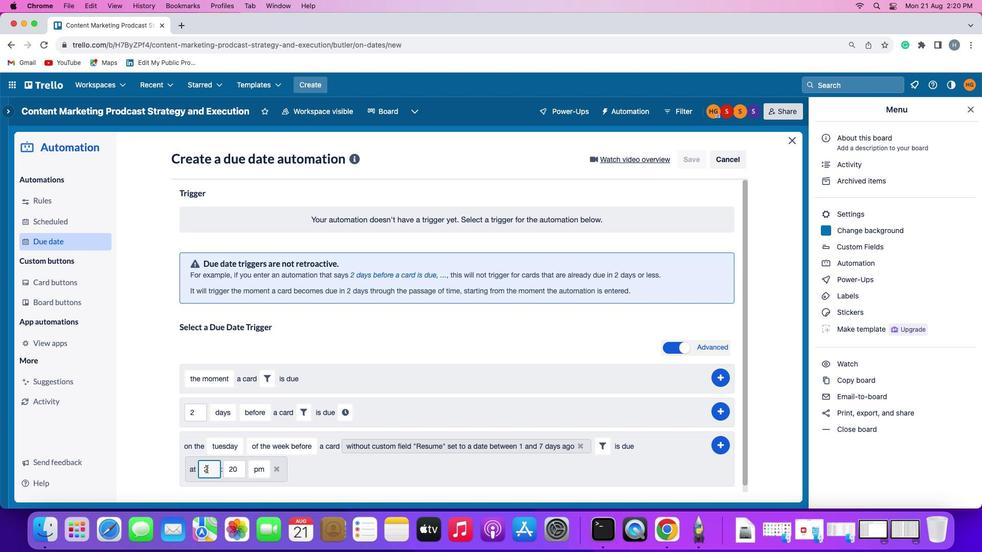 
Action: Mouse moved to (207, 468)
Screenshot: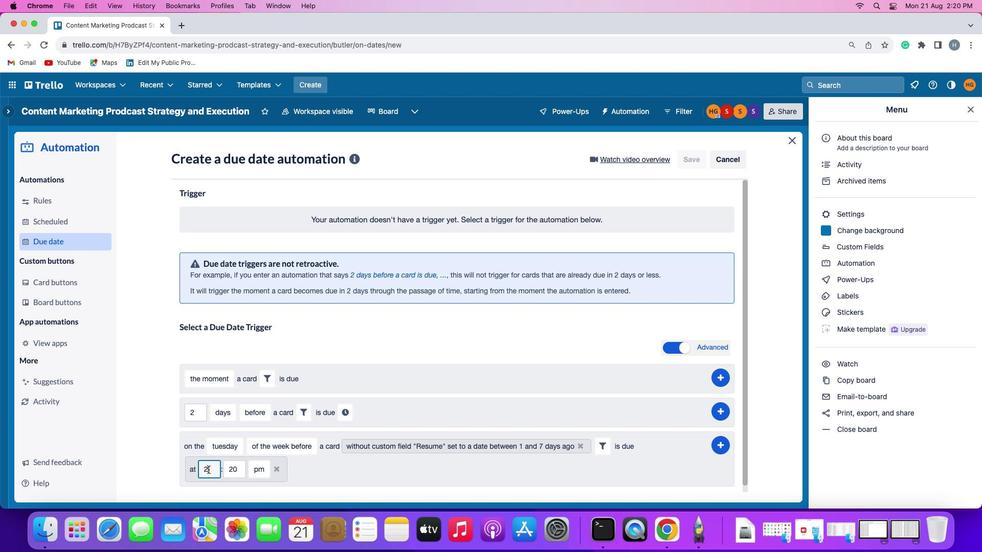 
Action: Key pressed Key.backspace
Screenshot: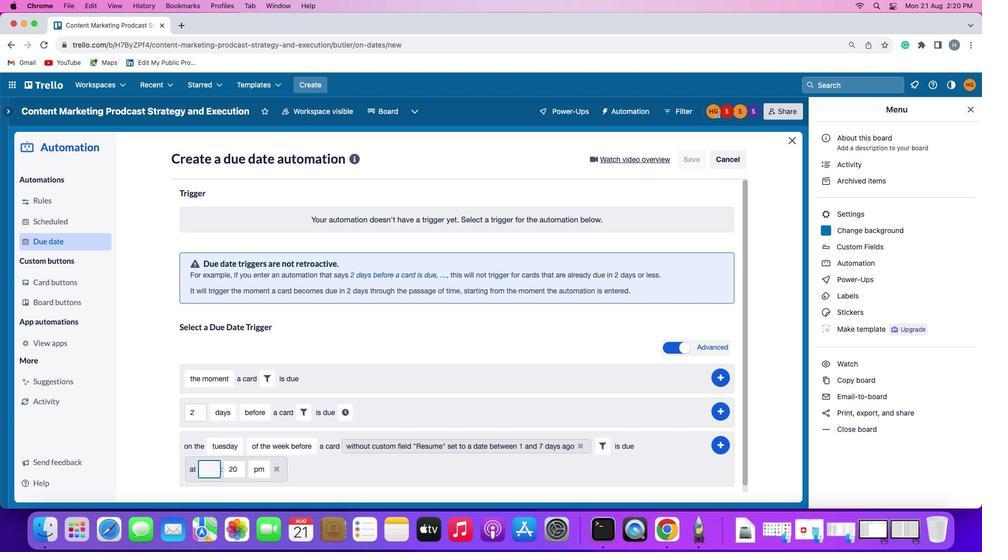 
Action: Mouse moved to (208, 468)
Screenshot: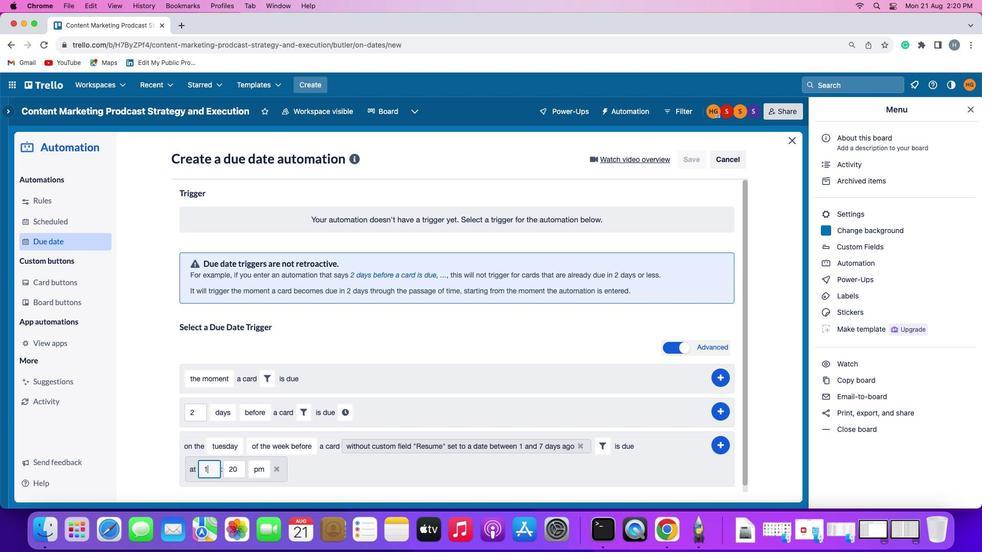 
Action: Key pressed '1''1'
Screenshot: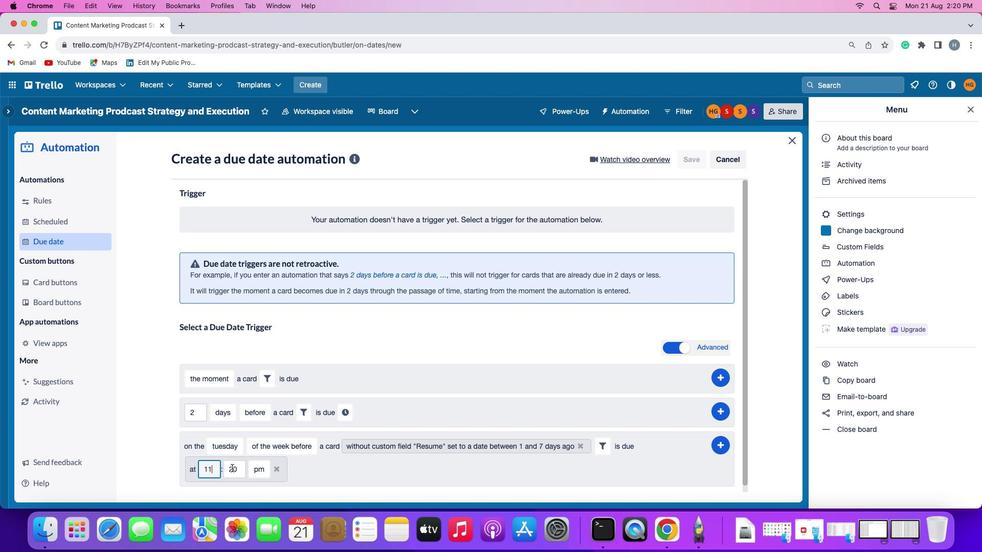 
Action: Mouse moved to (240, 467)
Screenshot: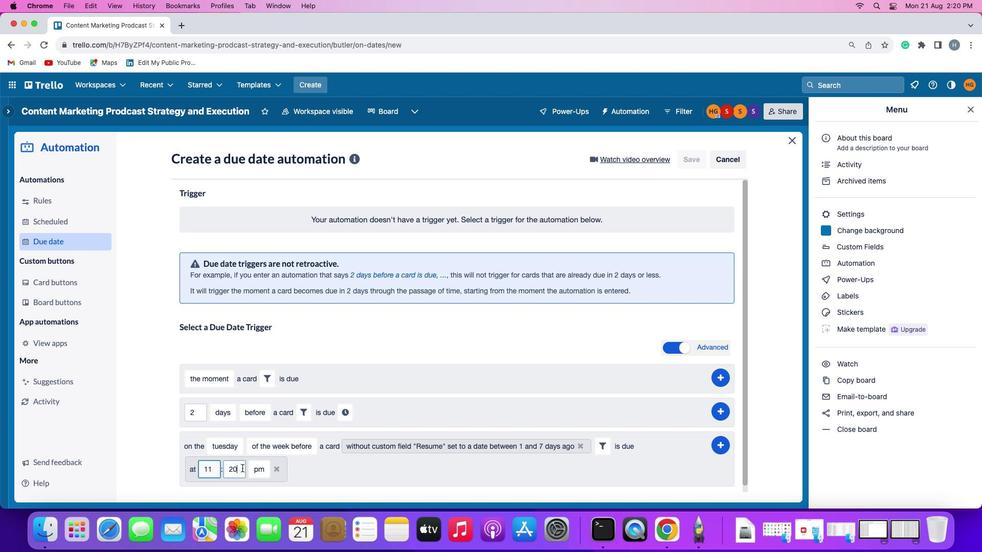 
Action: Mouse pressed left at (240, 467)
Screenshot: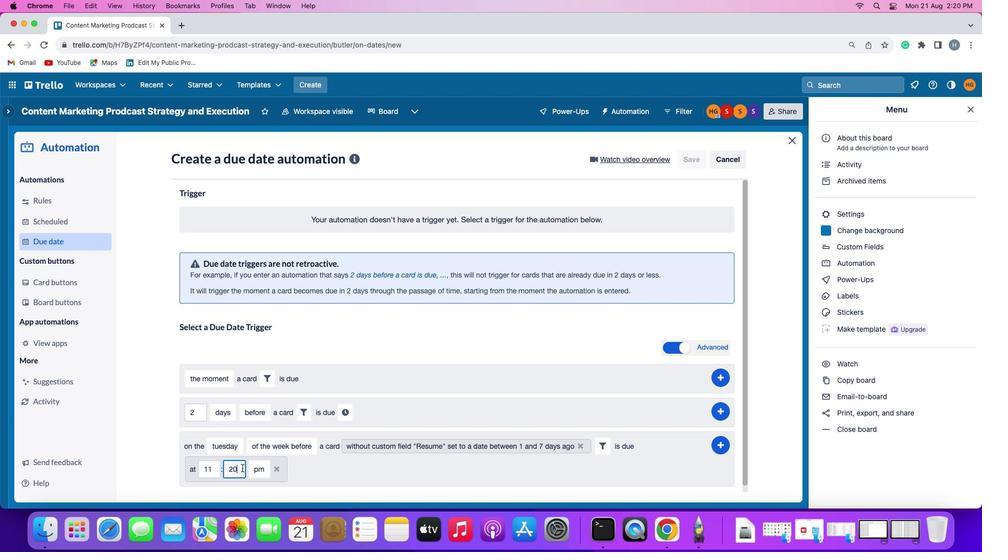 
Action: Mouse moved to (240, 467)
Screenshot: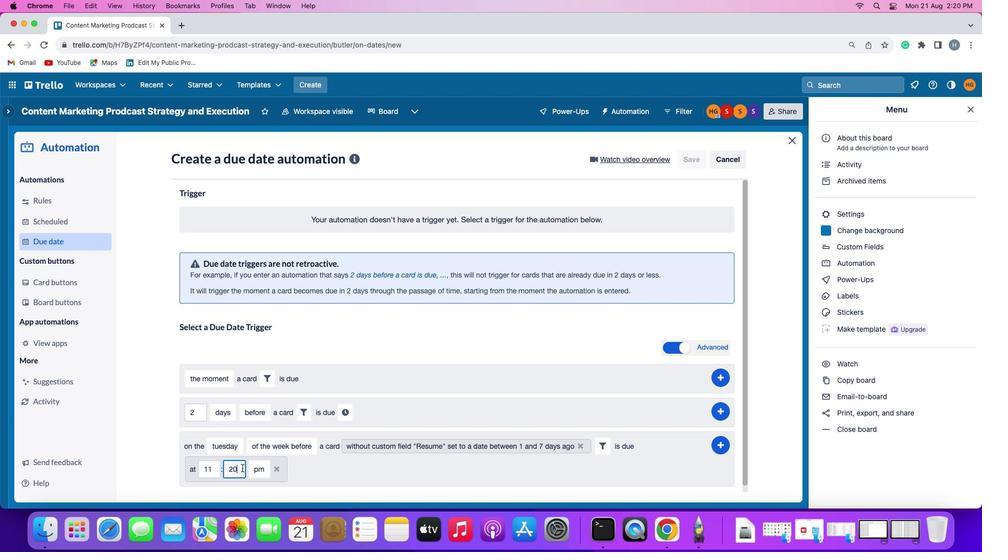 
Action: Key pressed Key.backspace
Screenshot: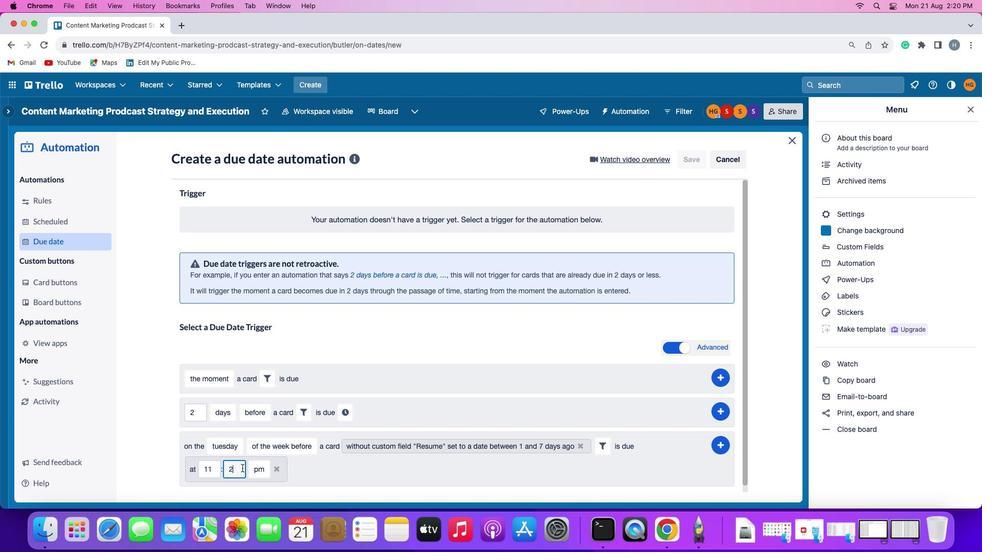 
Action: Mouse moved to (241, 467)
Screenshot: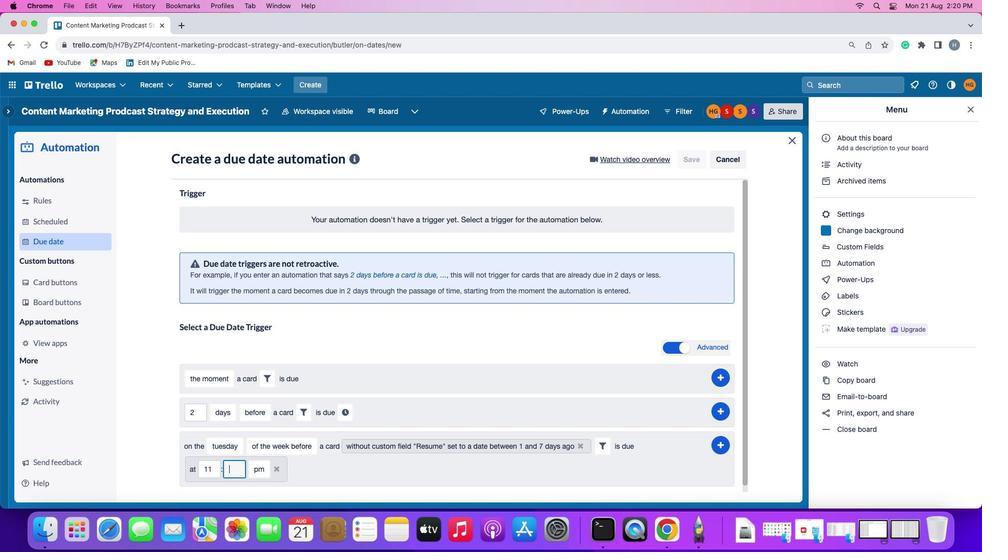 
Action: Key pressed Key.backspace'0'
Screenshot: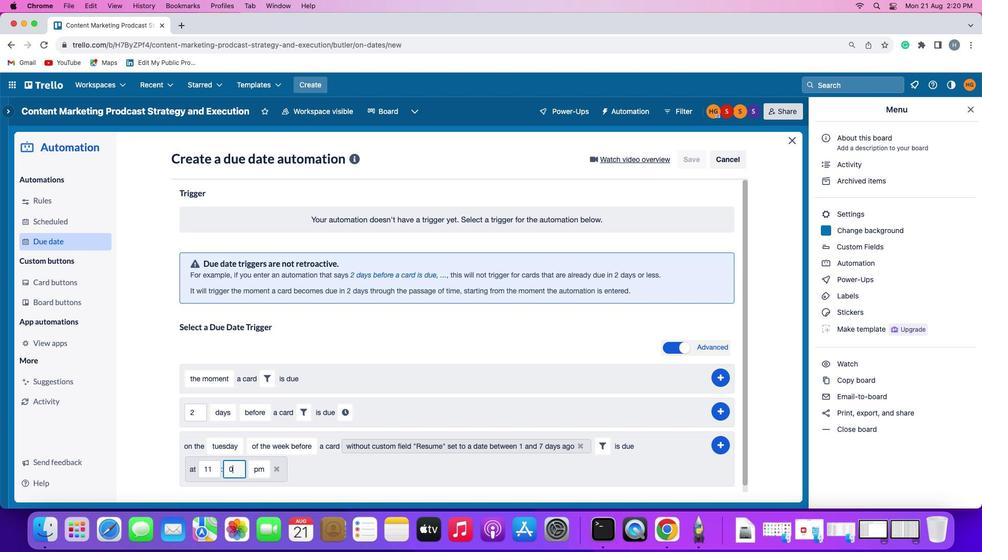 
Action: Mouse moved to (241, 467)
Screenshot: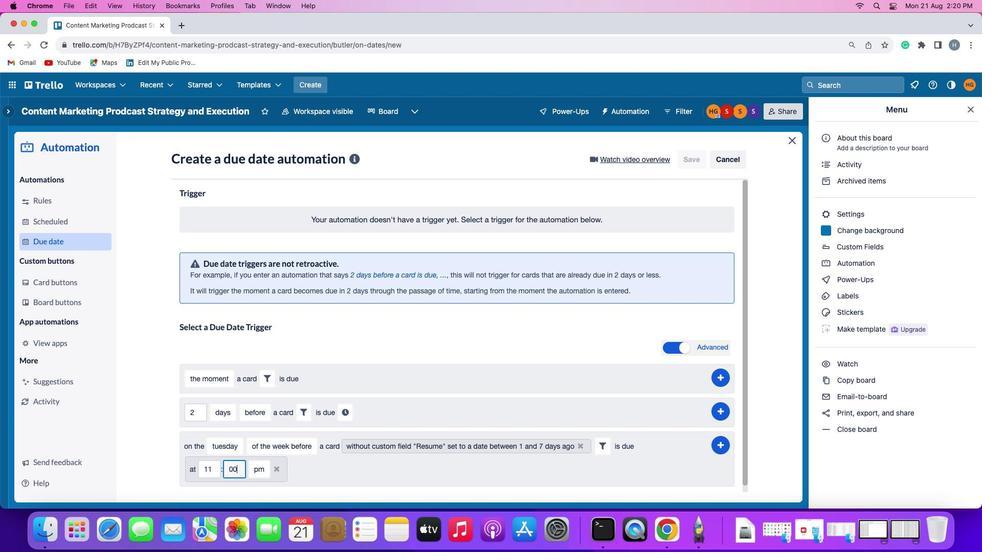
Action: Key pressed '0'
Screenshot: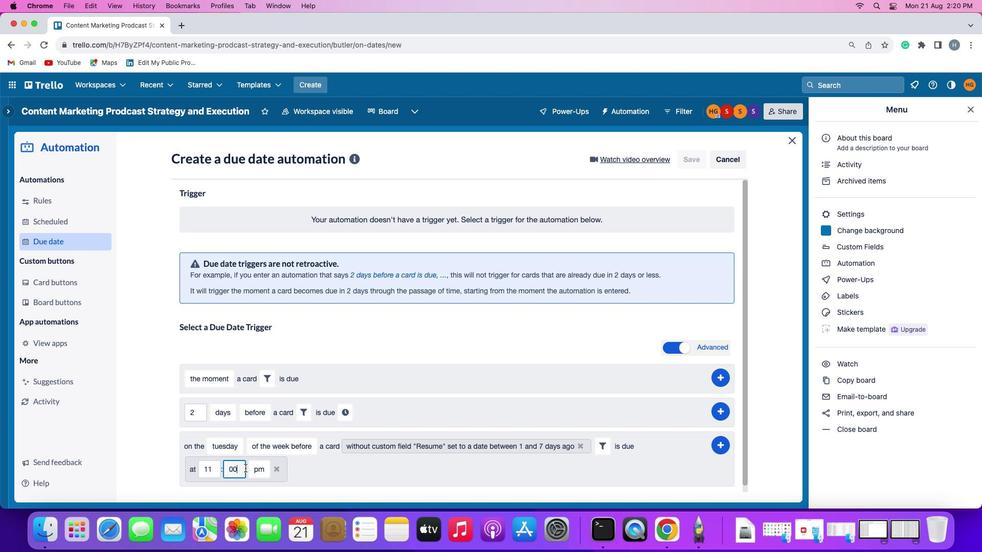
Action: Mouse moved to (256, 466)
Screenshot: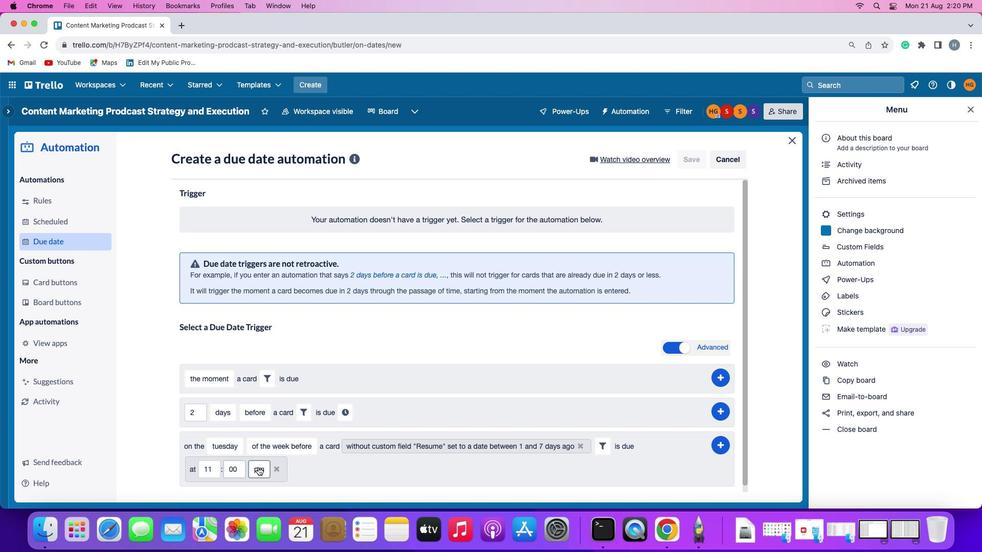 
Action: Mouse pressed left at (256, 466)
Screenshot: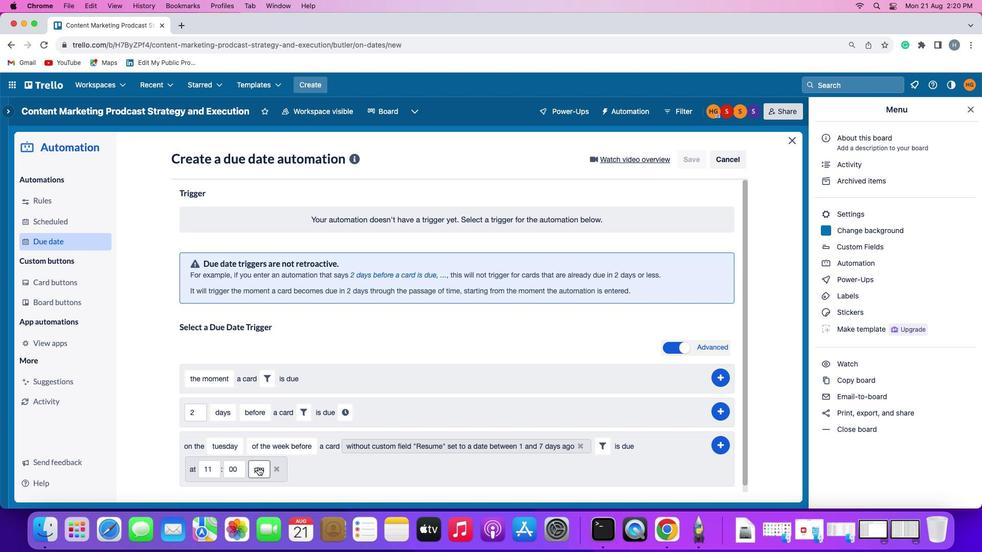 
Action: Mouse moved to (264, 426)
Screenshot: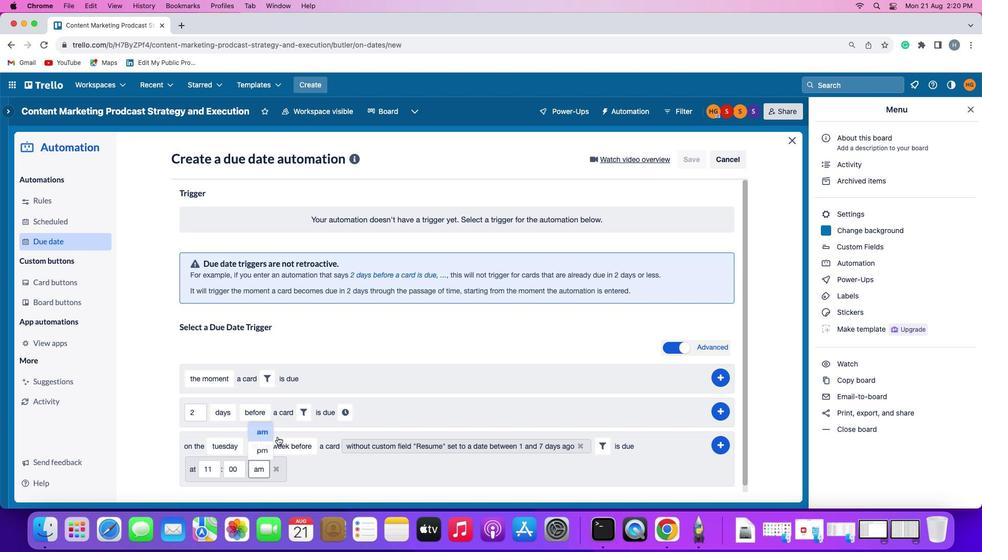 
Action: Mouse pressed left at (264, 426)
Screenshot: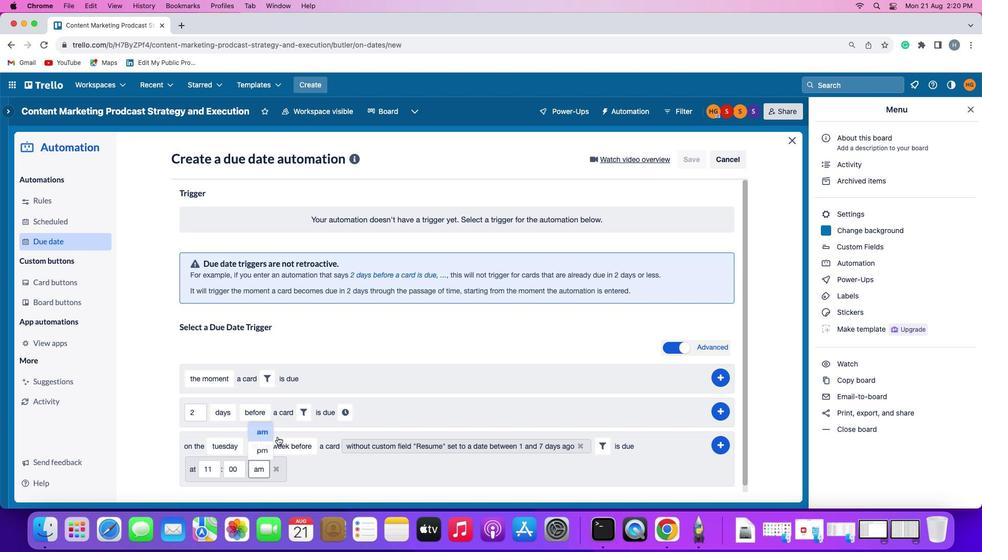 
Action: Mouse moved to (719, 441)
Screenshot: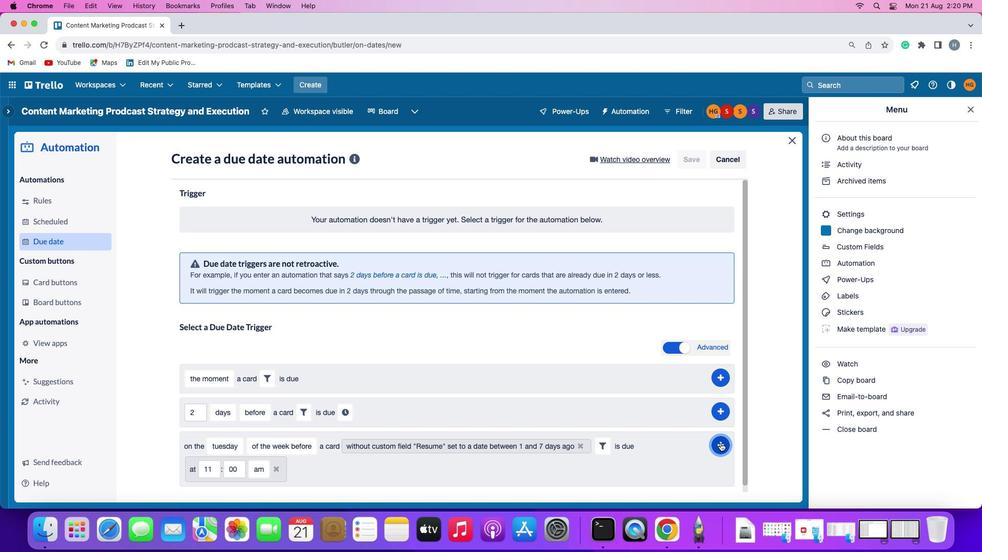 
Action: Mouse pressed left at (719, 441)
Screenshot: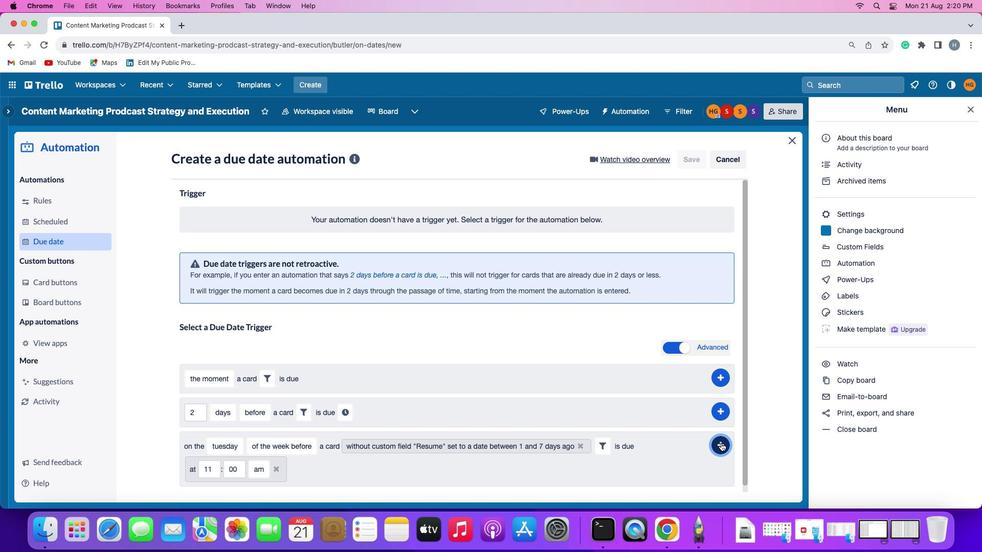 
Action: Mouse moved to (763, 342)
Screenshot: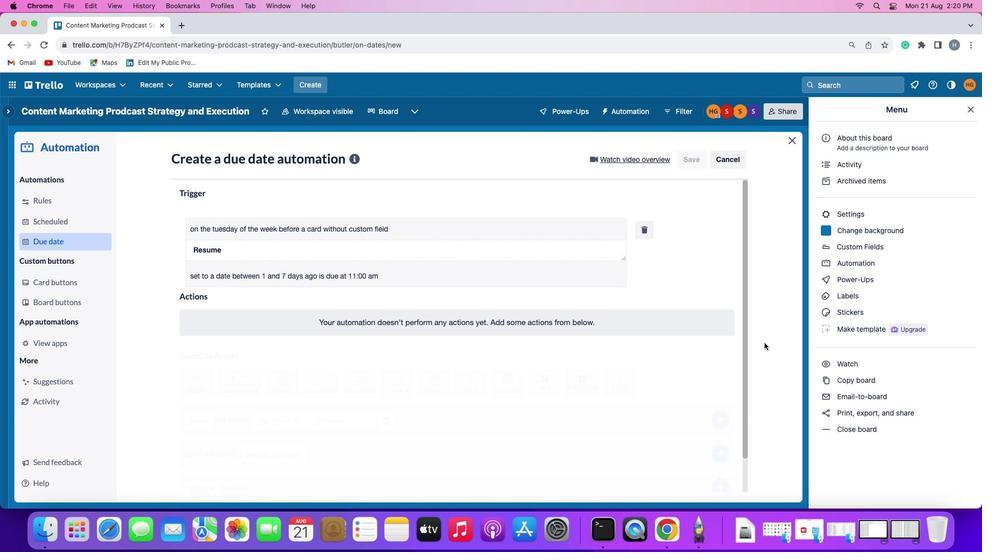 
